 Task: Add an event with the title Webinar: Introduction to Influencer Marketing Strategies, date '2023/11/01', time 7:00 AM to 9:00 AMand add a description: During the meeting, you will have the chance to present an overview of your business, highlighting key aspects such as your product or service, target market, competitive advantage, and growth potential. This presentation should provide a clear understanding of your business model and value proposition, captivating the interest of the potential investor.Select event color  Flamingo . Add location for the event as: Tallinn, Estonia, logged in from the account softage.4@softage.netand send the event invitation to softage.1@softage.net and softage.2@softage.net. Set a reminder for the event Doesn't repeat
Action: Mouse moved to (67, 91)
Screenshot: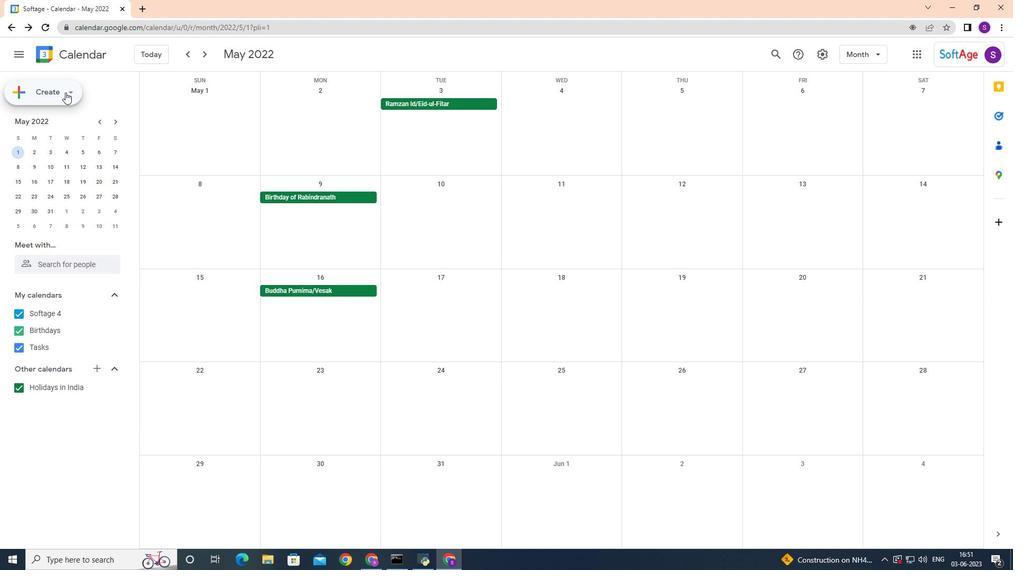 
Action: Mouse pressed left at (67, 91)
Screenshot: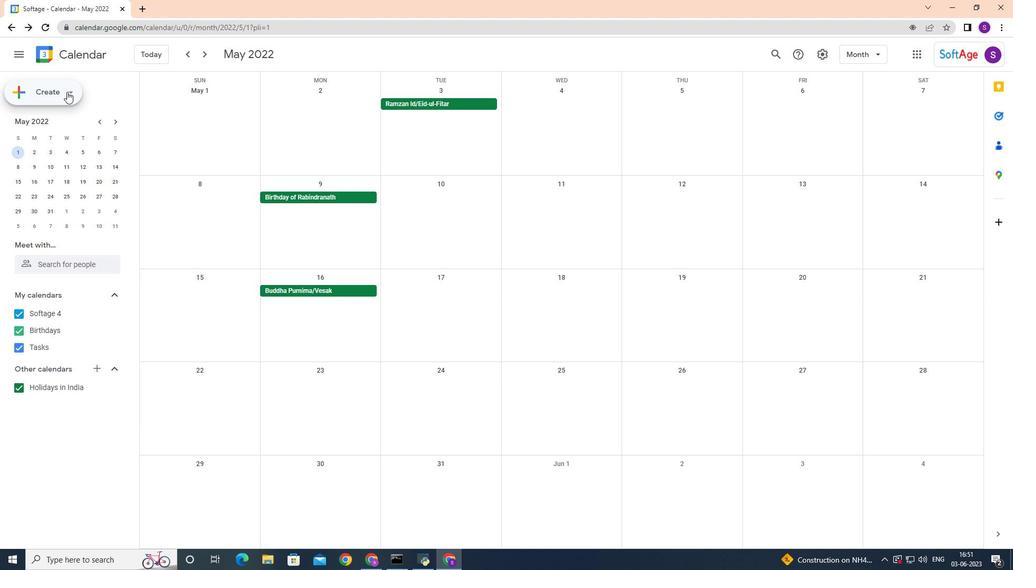 
Action: Mouse moved to (53, 119)
Screenshot: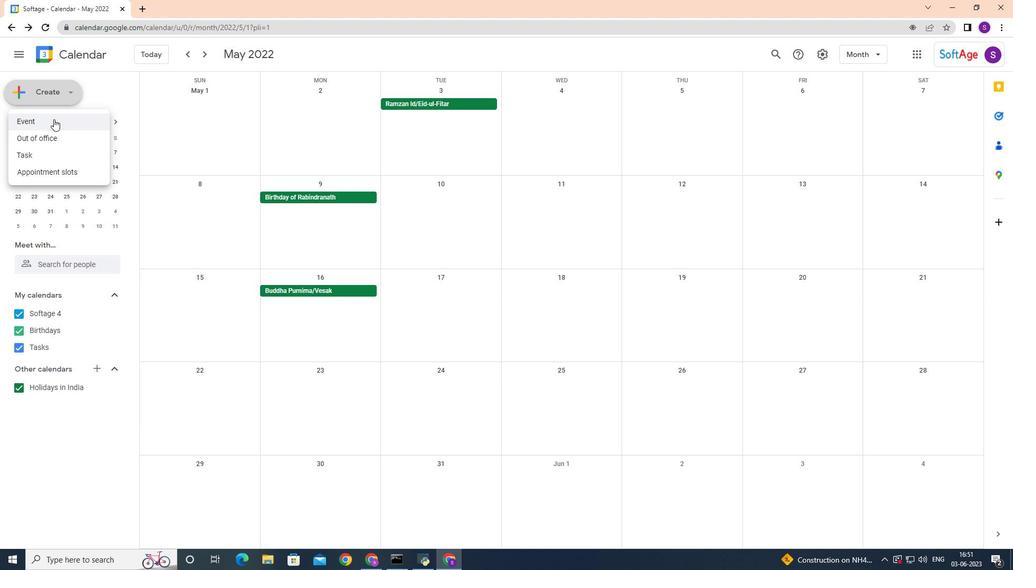 
Action: Mouse pressed left at (53, 119)
Screenshot: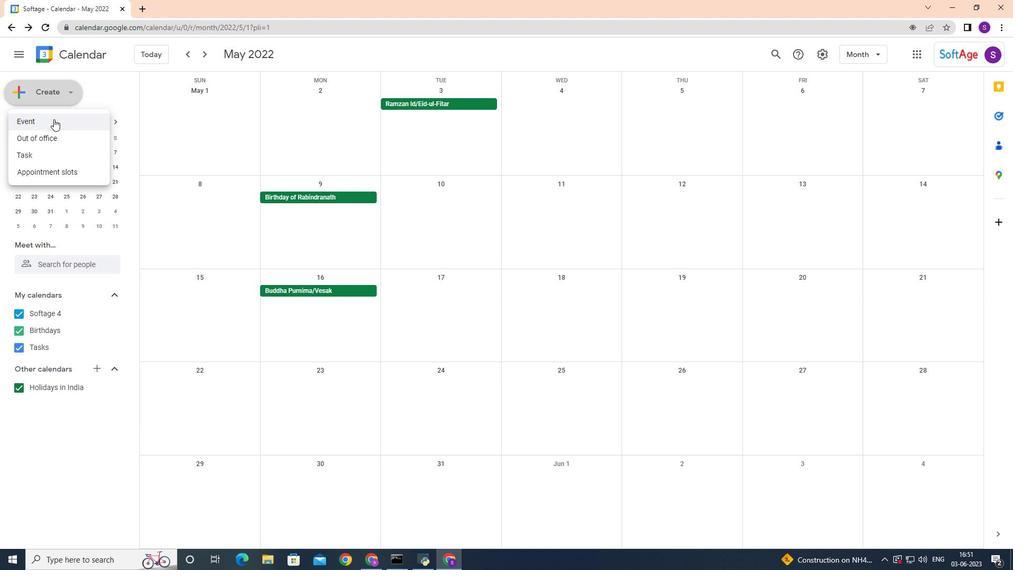 
Action: Mouse moved to (420, 354)
Screenshot: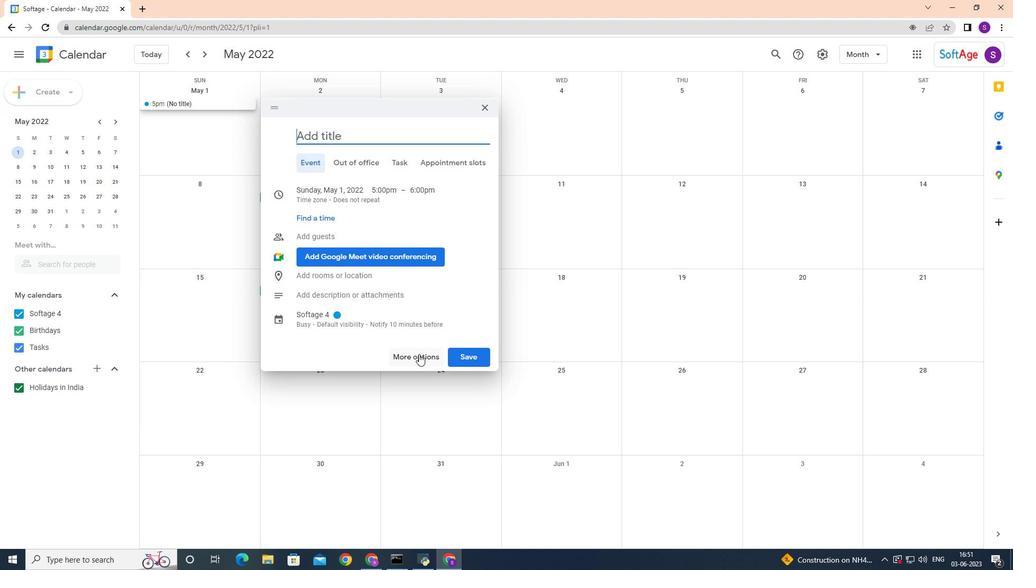 
Action: Mouse pressed left at (420, 354)
Screenshot: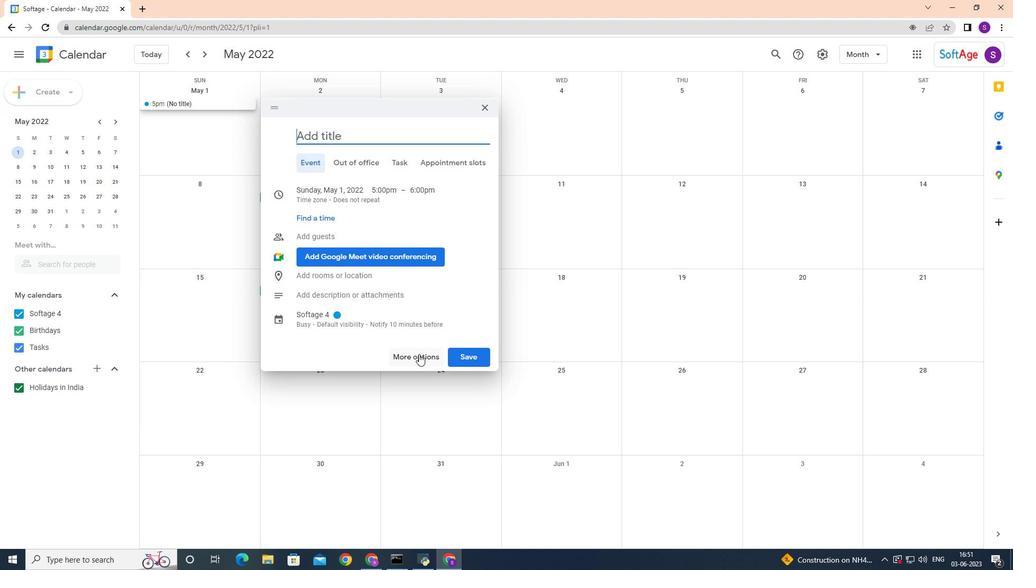 
Action: Mouse moved to (397, 313)
Screenshot: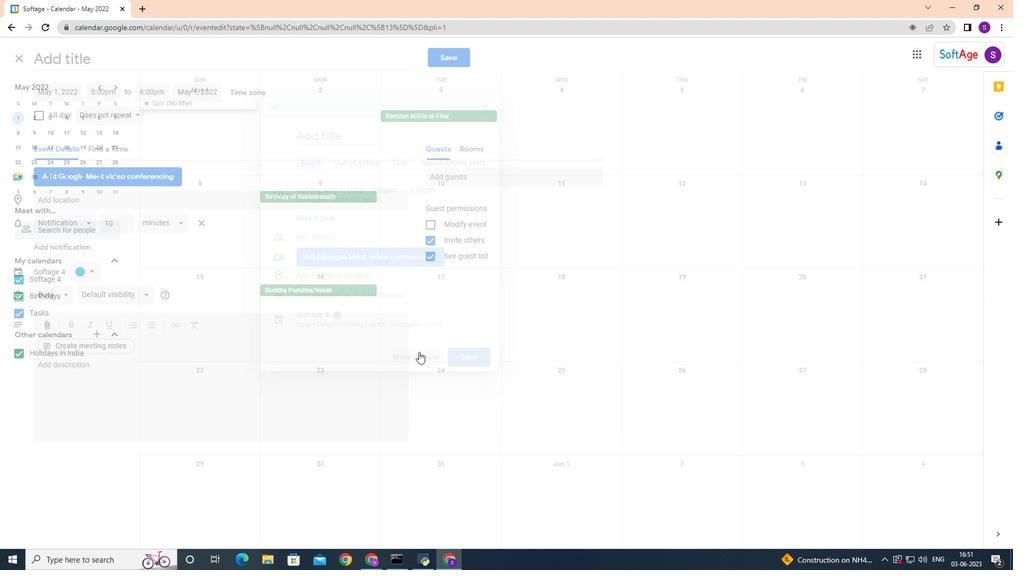 
Action: Key pressed <Key.shift>Wen<Key.backspace>binar<Key.shift><Key.shift><Key.shift>:<Key.space>in<Key.backspace><Key.backspace><Key.shift>Introduction<Key.space>to<Key.space><Key.shift>Influencer<Key.space><Key.shift>M<Key.backspace><Key.backspace><Key.backspace><Key.backspace><Key.backspace>cer<Key.space><Key.shift>Marketing<Key.shift>S<Key.backspace><Key.space><Key.shift>Strategies
Screenshot: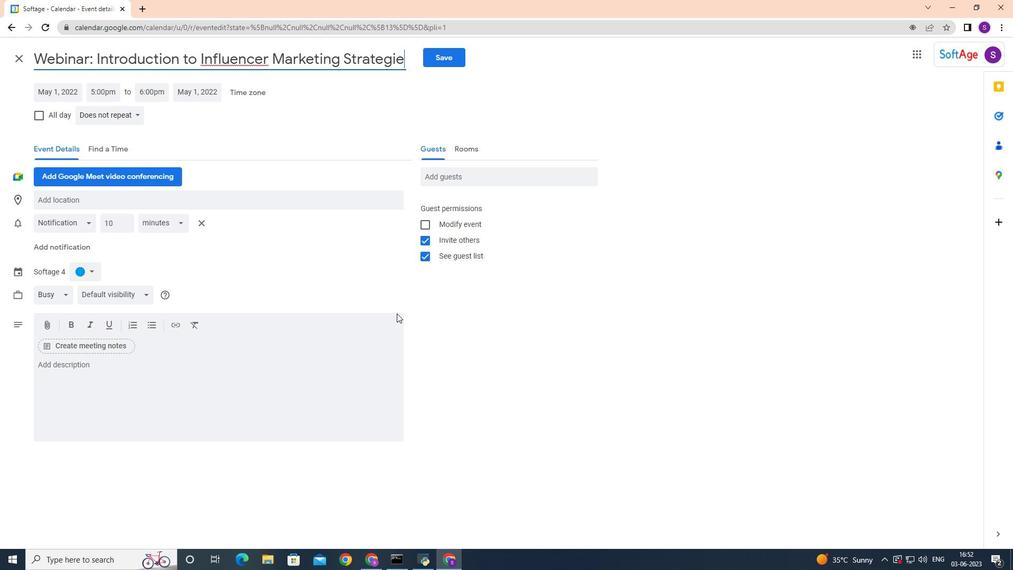 
Action: Mouse moved to (60, 91)
Screenshot: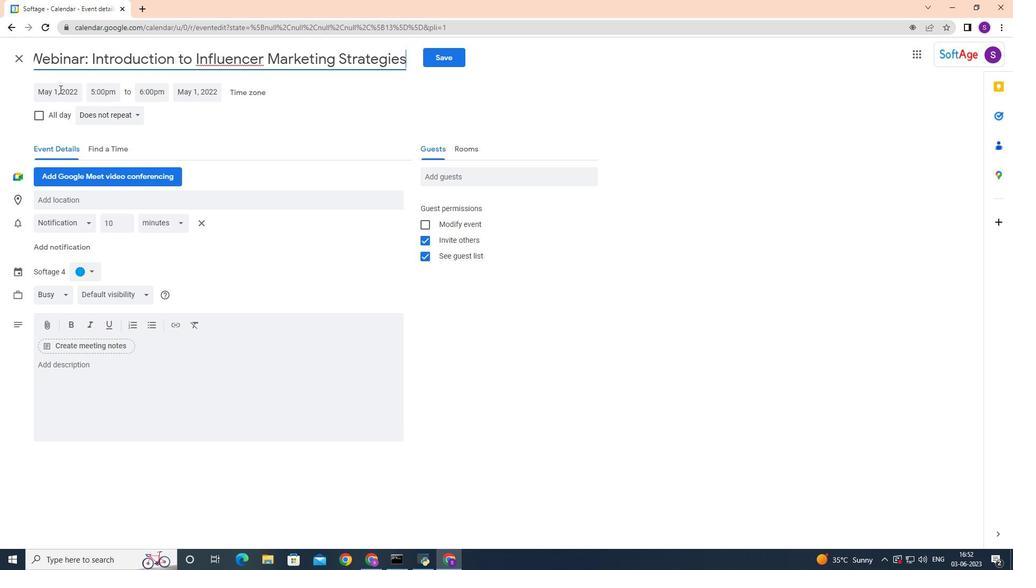 
Action: Mouse pressed left at (60, 91)
Screenshot: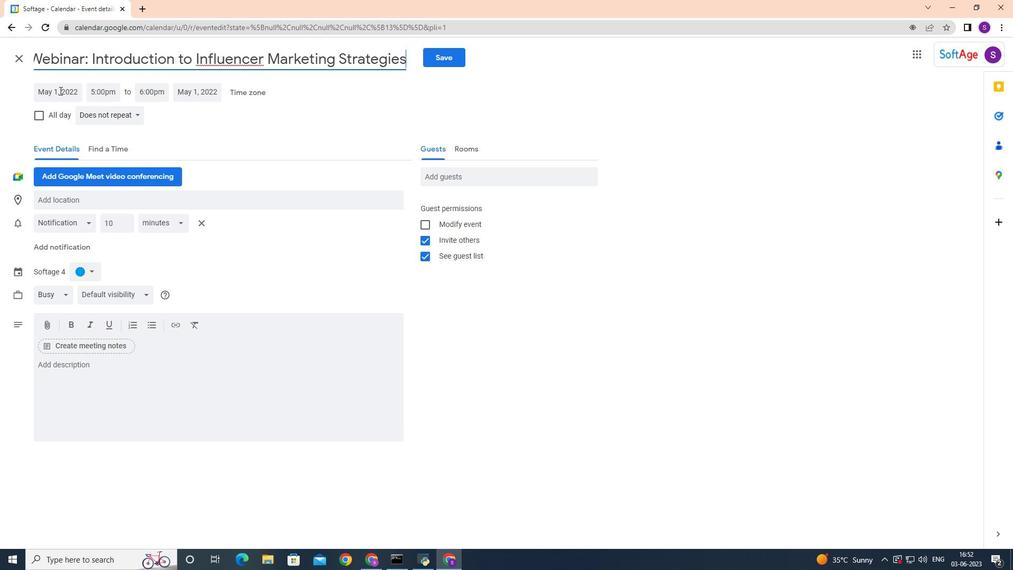 
Action: Mouse moved to (170, 114)
Screenshot: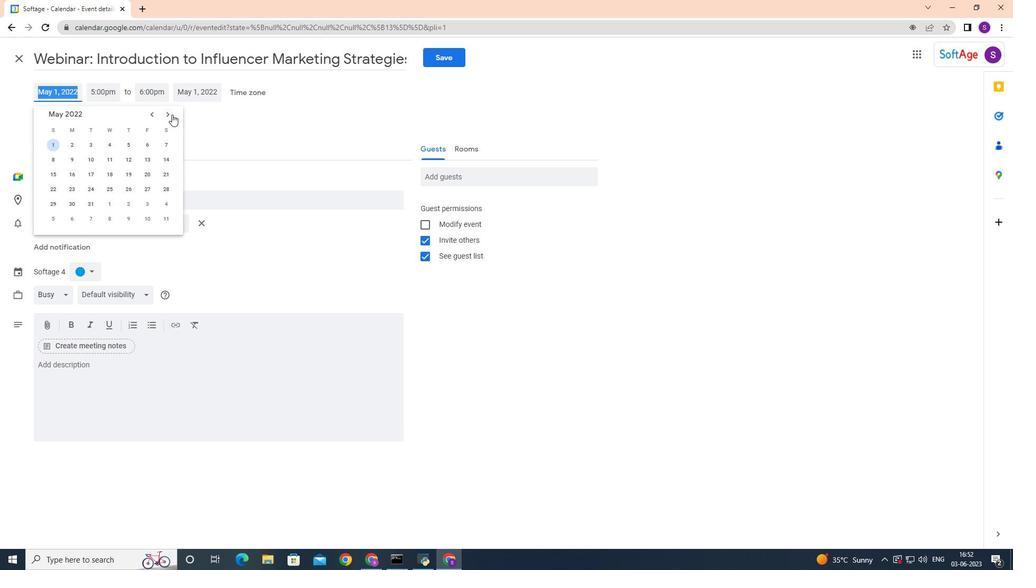 
Action: Mouse pressed left at (170, 114)
Screenshot: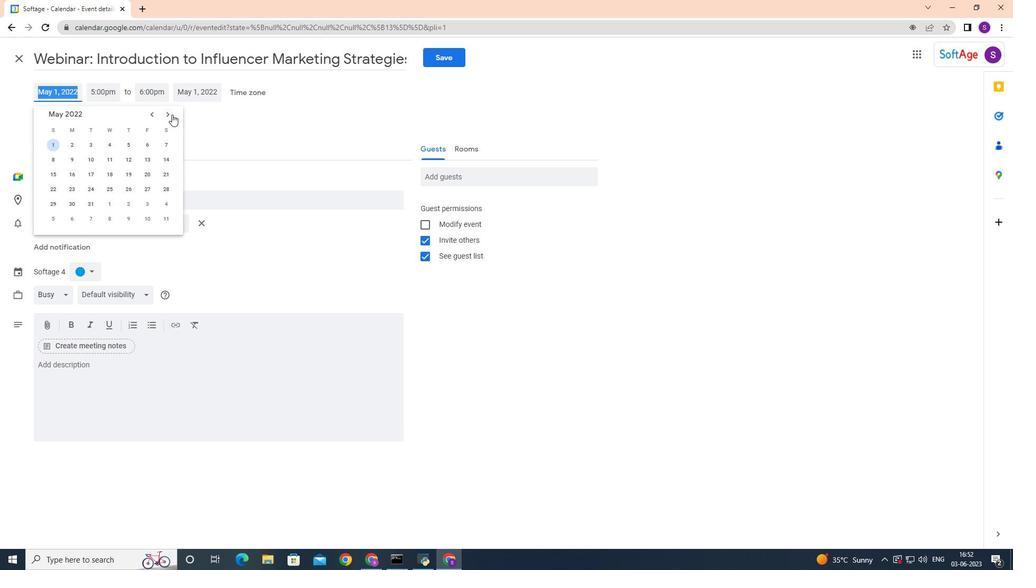 
Action: Mouse pressed left at (170, 114)
Screenshot: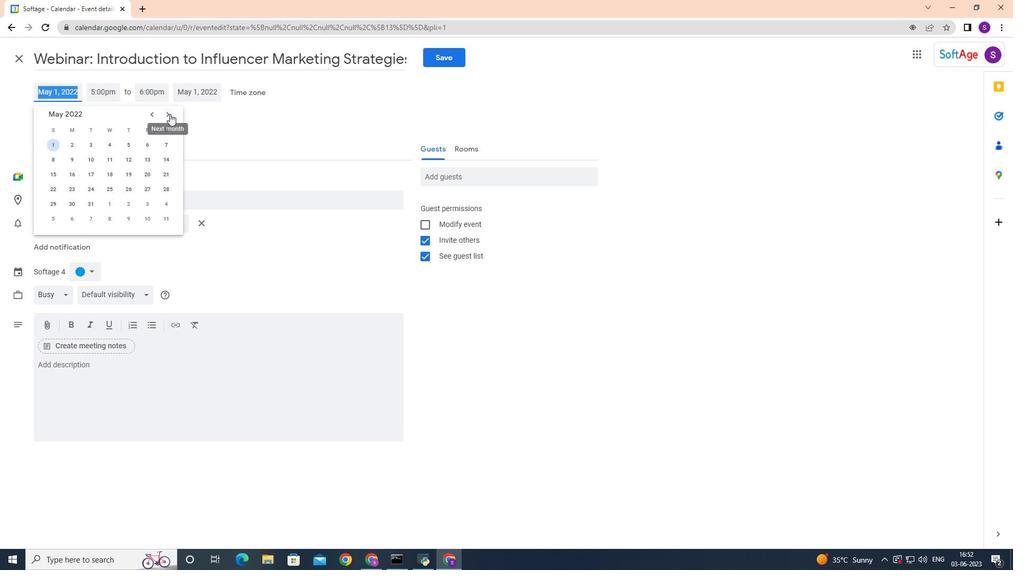
Action: Mouse pressed left at (170, 114)
Screenshot: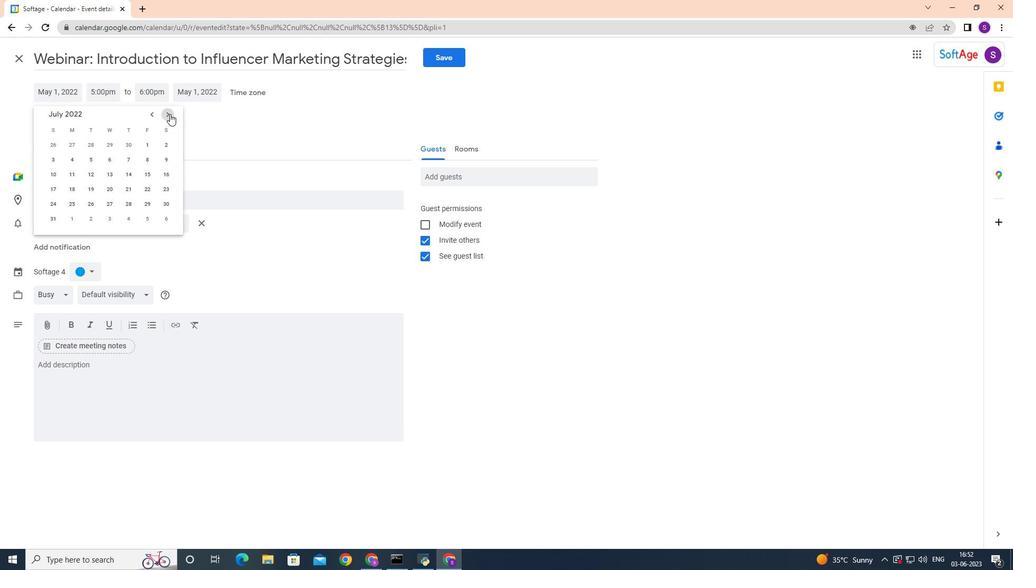 
Action: Mouse pressed left at (170, 114)
Screenshot: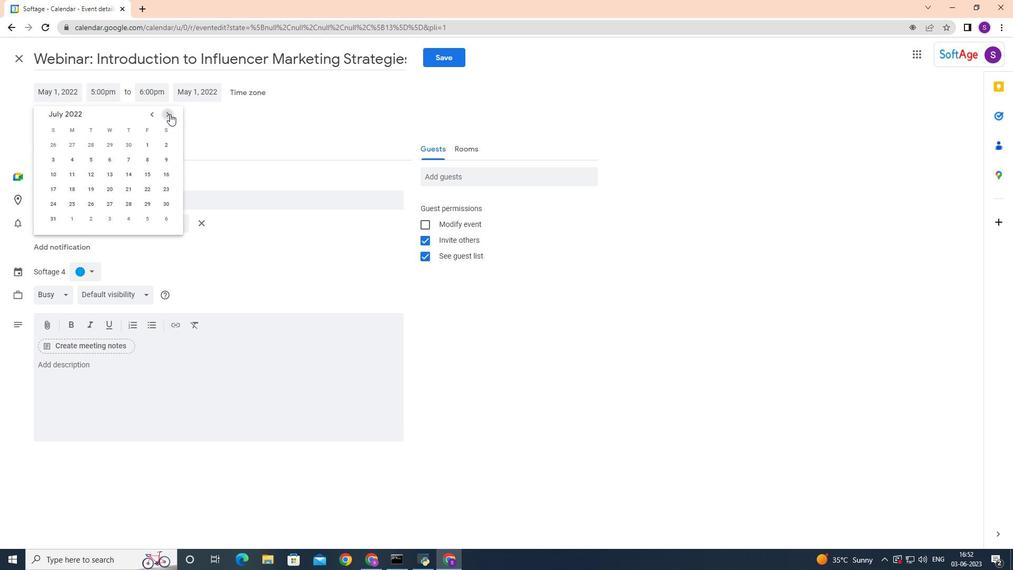 
Action: Mouse pressed left at (170, 114)
Screenshot: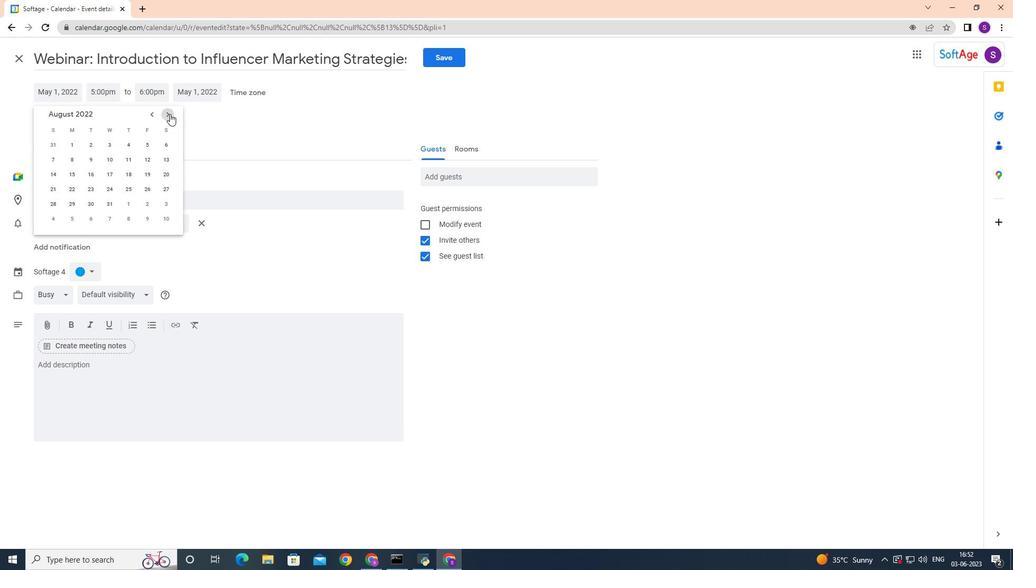 
Action: Mouse pressed left at (170, 114)
Screenshot: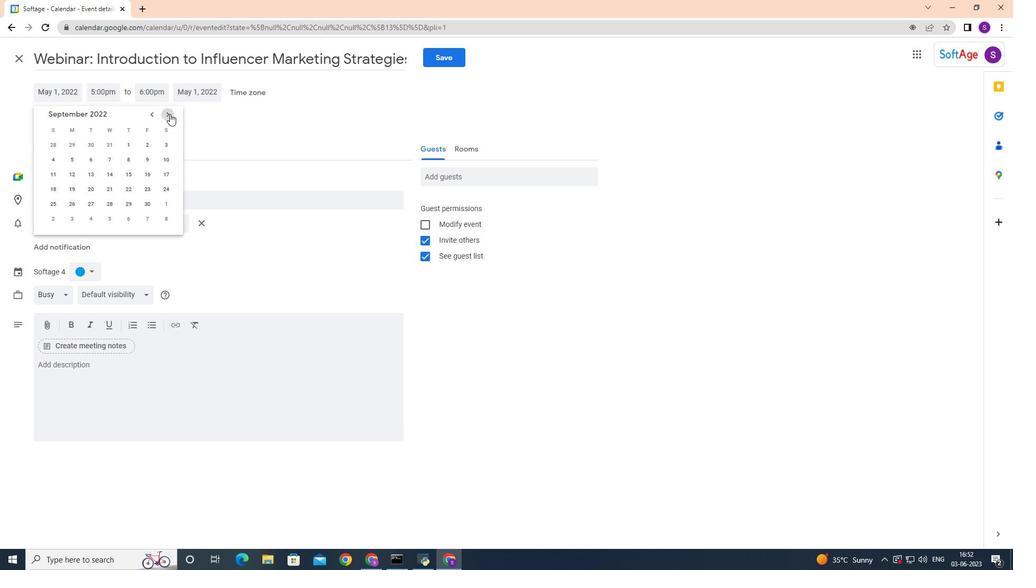 
Action: Mouse pressed left at (170, 114)
Screenshot: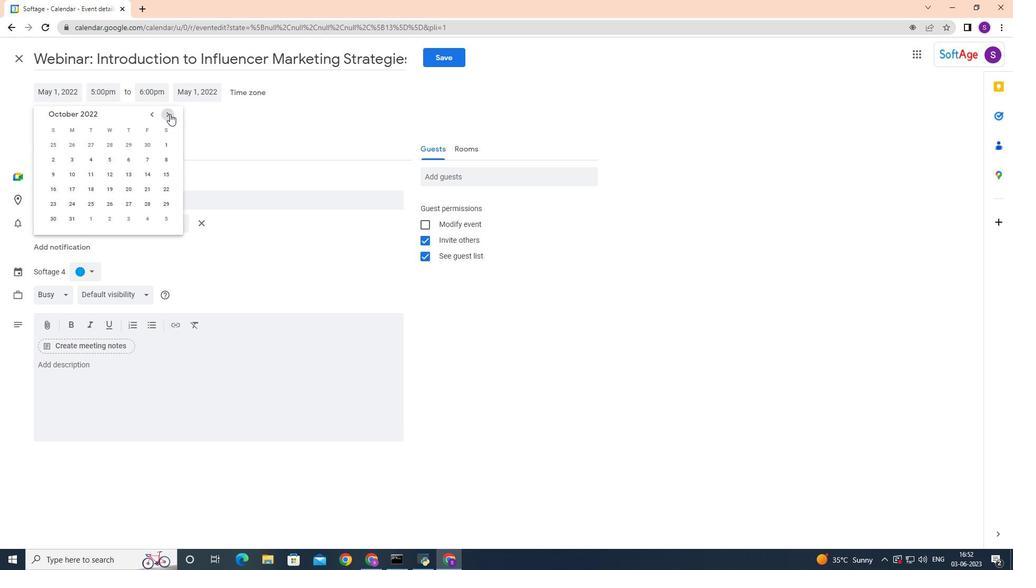 
Action: Mouse pressed left at (170, 114)
Screenshot: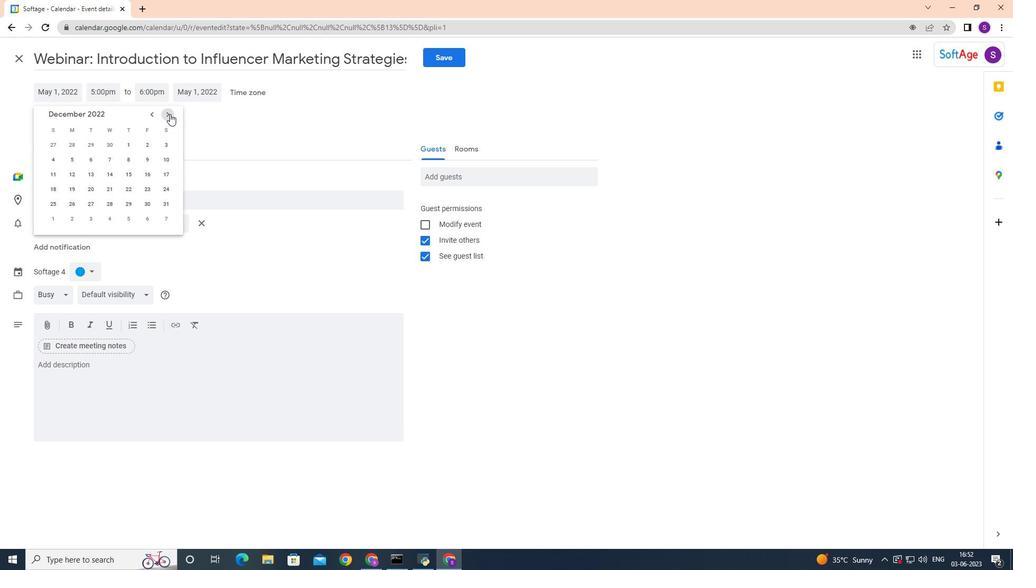 
Action: Mouse pressed left at (170, 114)
Screenshot: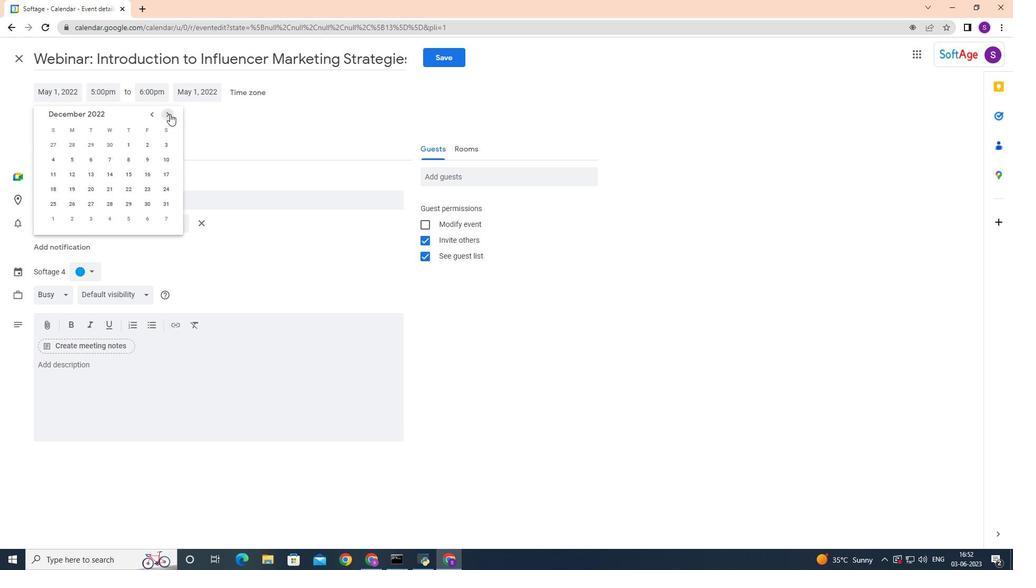 
Action: Mouse pressed left at (170, 114)
Screenshot: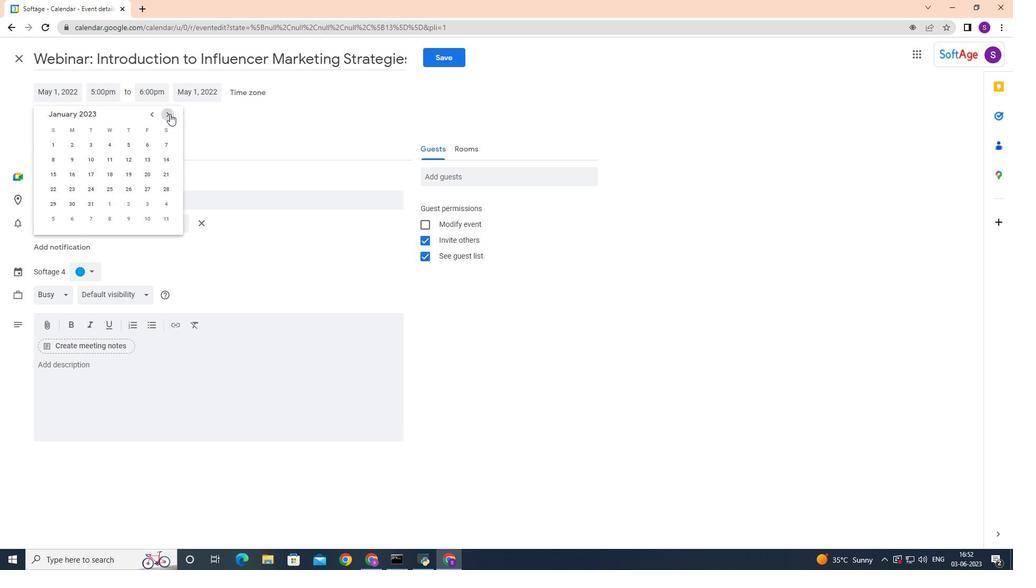 
Action: Mouse pressed left at (170, 114)
Screenshot: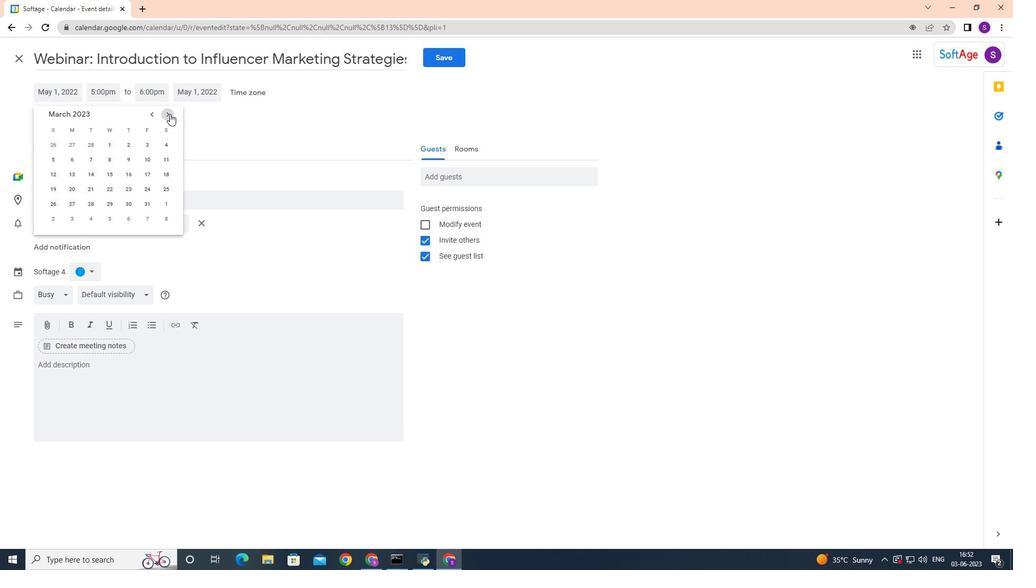 
Action: Mouse pressed left at (170, 114)
Screenshot: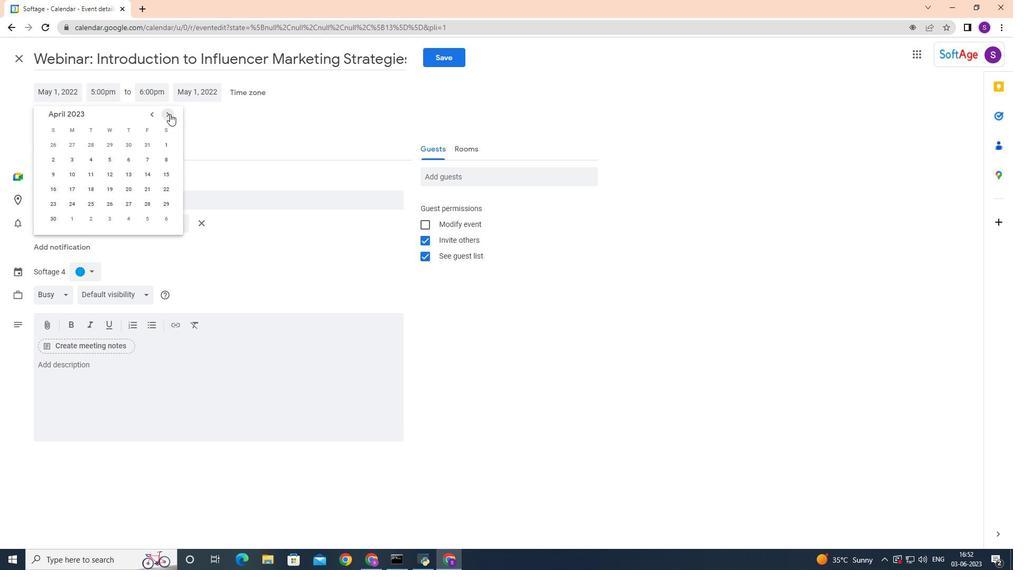 
Action: Mouse pressed left at (170, 114)
Screenshot: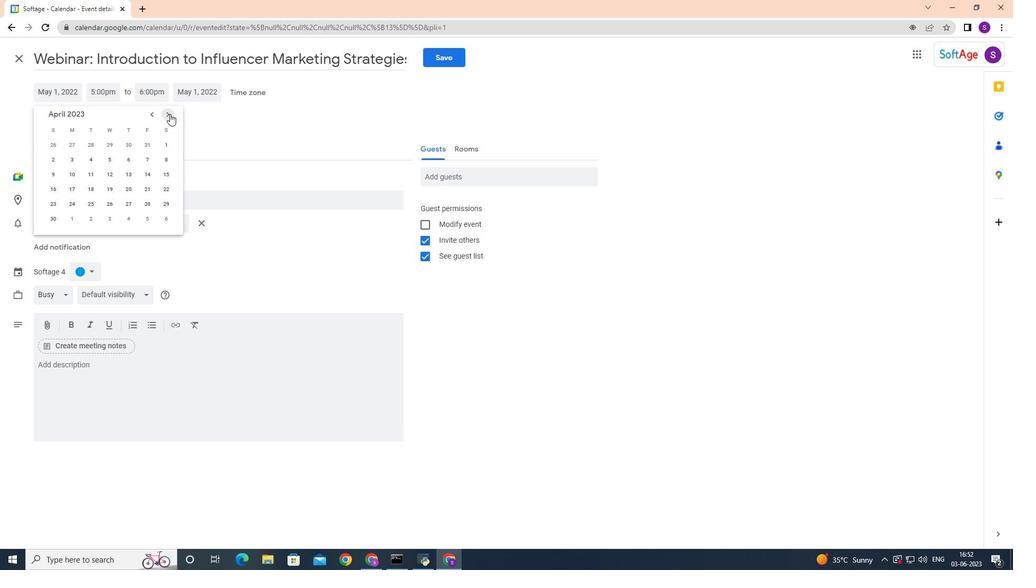 
Action: Mouse pressed left at (170, 114)
Screenshot: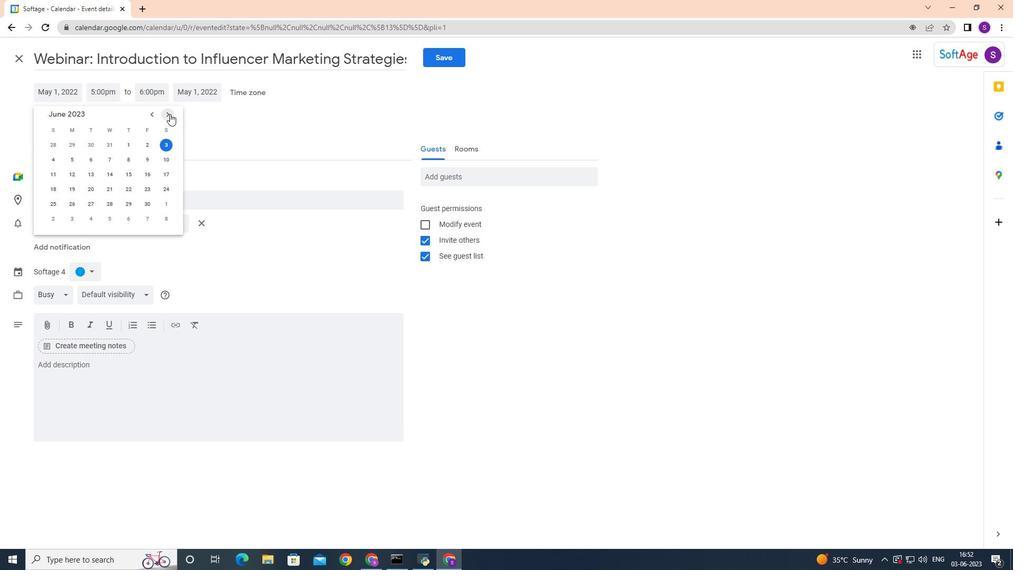 
Action: Mouse pressed left at (170, 114)
Screenshot: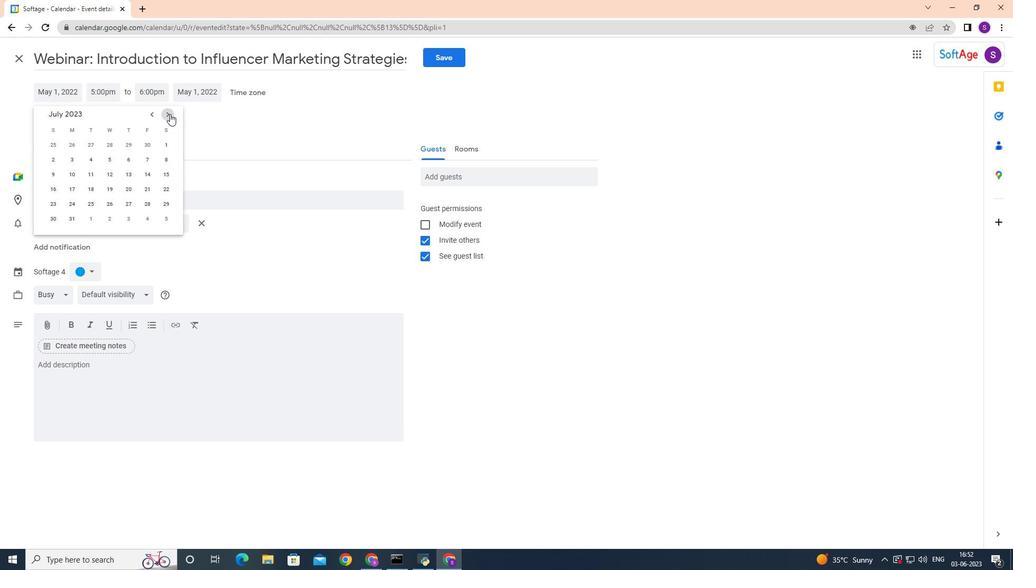 
Action: Mouse pressed left at (170, 114)
Screenshot: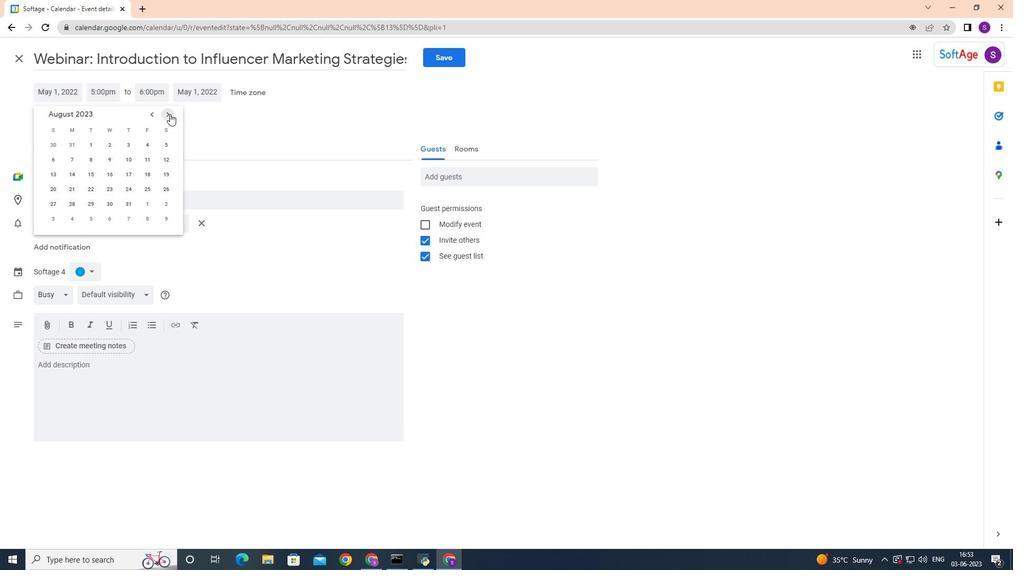 
Action: Mouse pressed left at (170, 114)
Screenshot: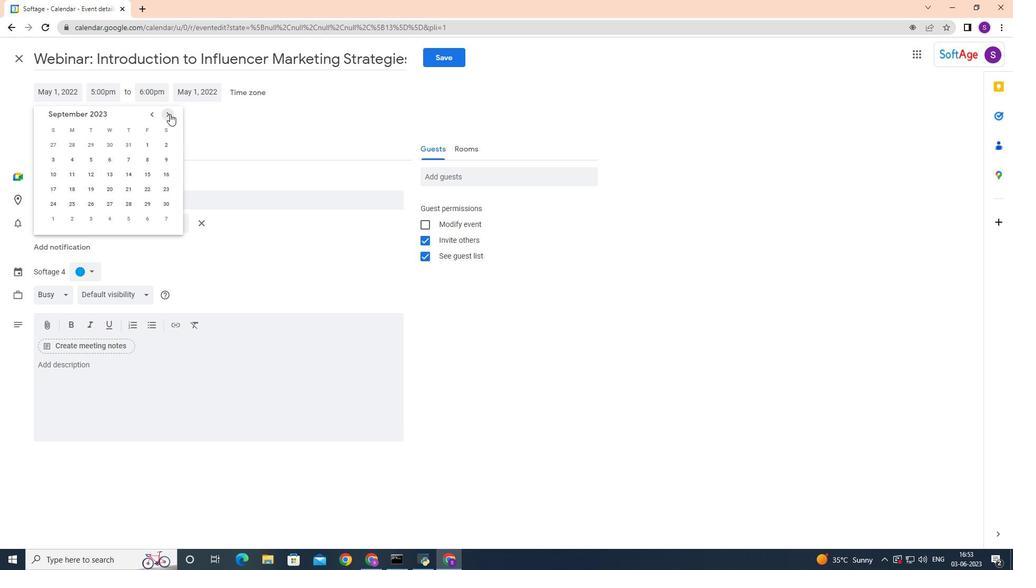 
Action: Mouse pressed left at (170, 114)
Screenshot: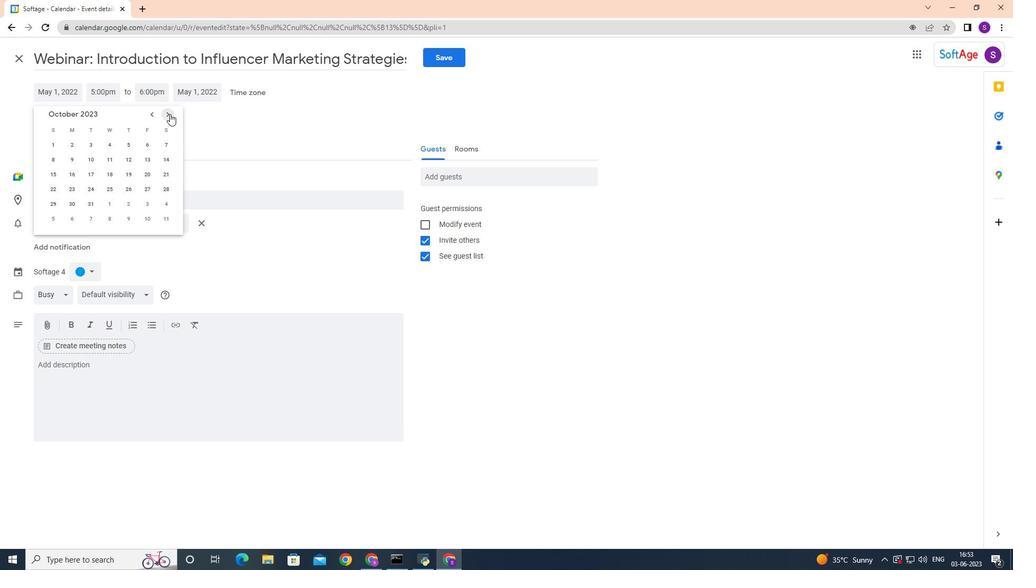 
Action: Mouse pressed left at (170, 114)
Screenshot: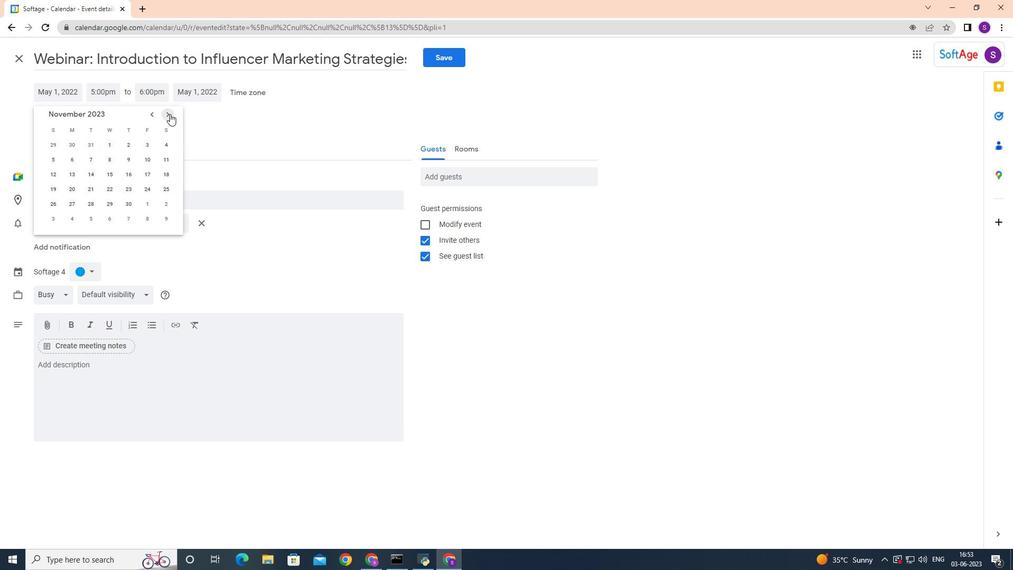 
Action: Mouse moved to (149, 113)
Screenshot: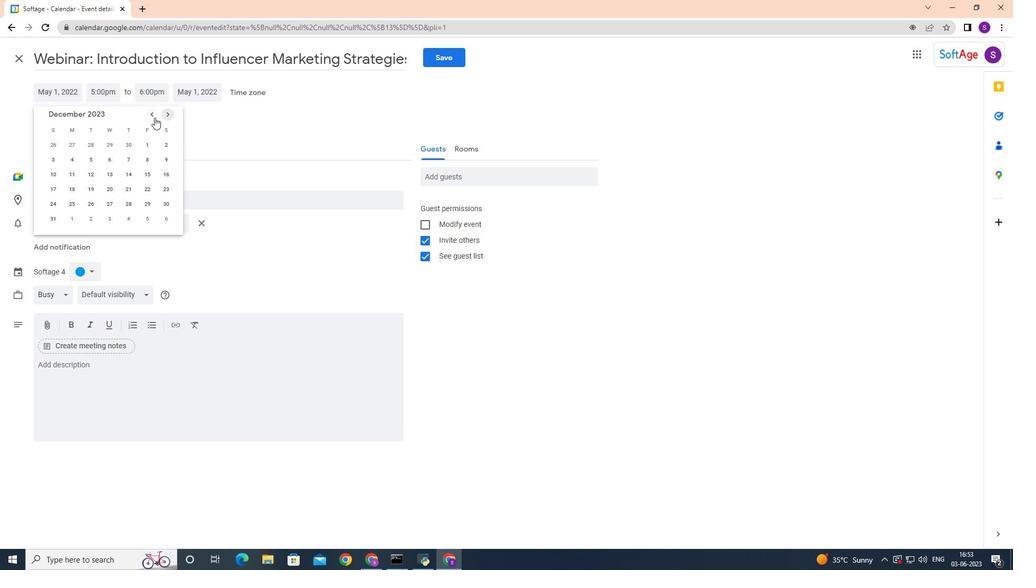 
Action: Mouse pressed left at (149, 113)
Screenshot: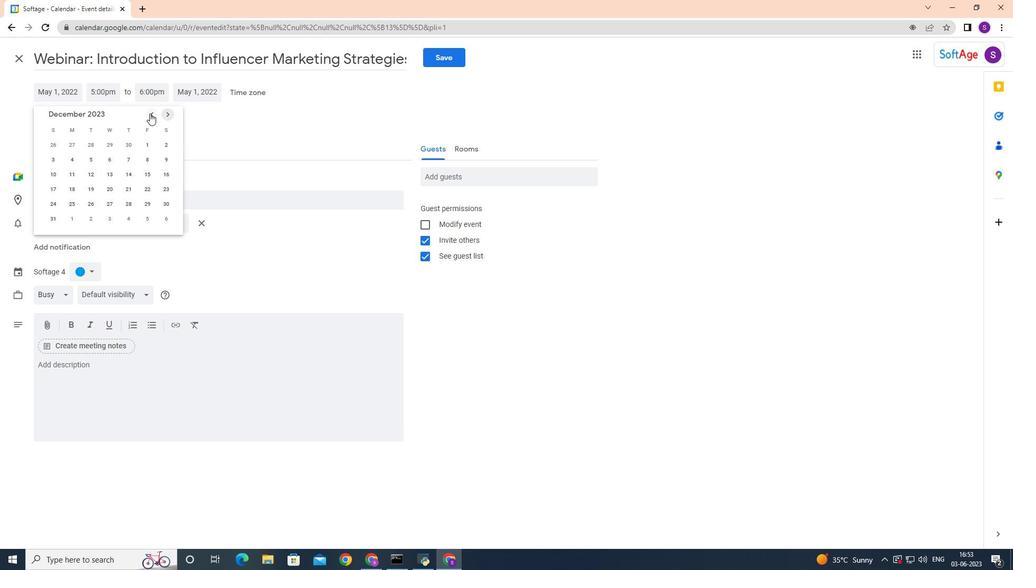 
Action: Mouse moved to (110, 144)
Screenshot: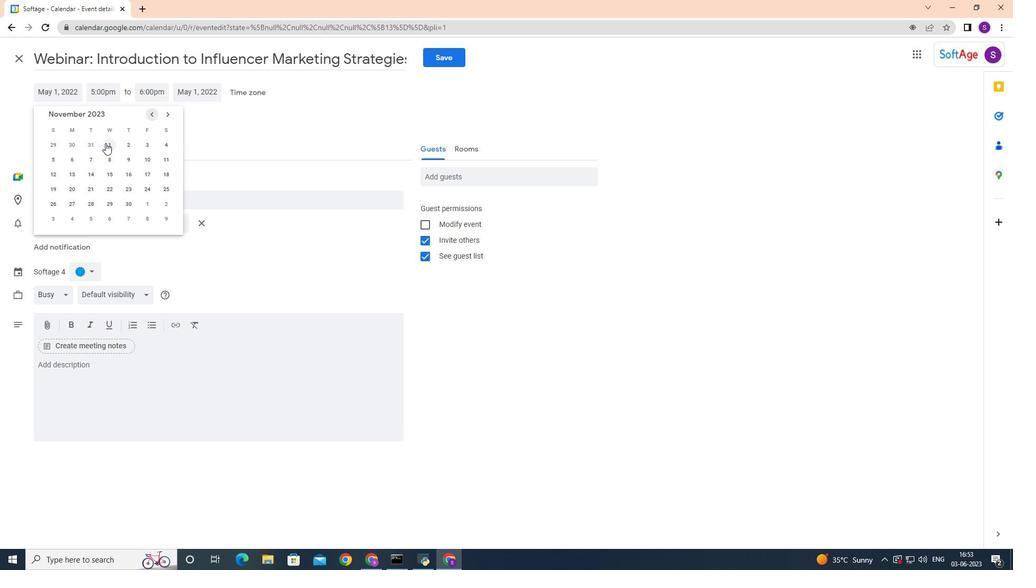 
Action: Mouse pressed left at (110, 144)
Screenshot: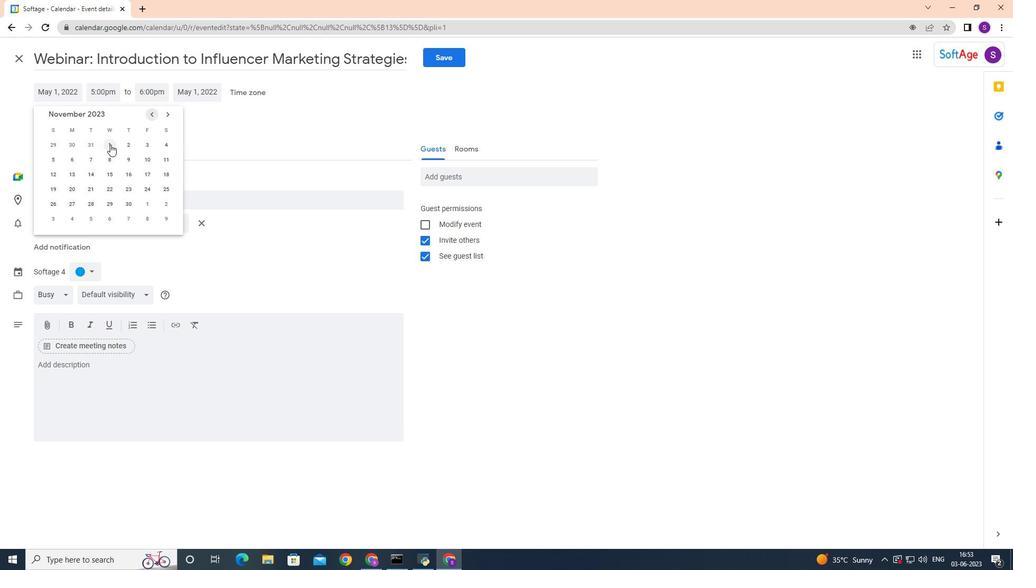 
Action: Mouse moved to (105, 91)
Screenshot: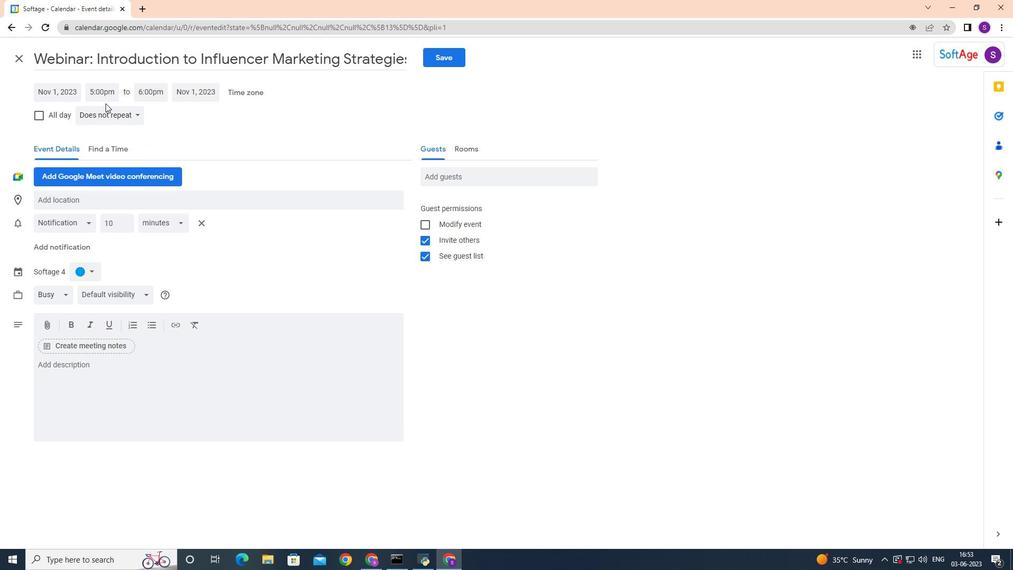 
Action: Mouse pressed left at (105, 91)
Screenshot: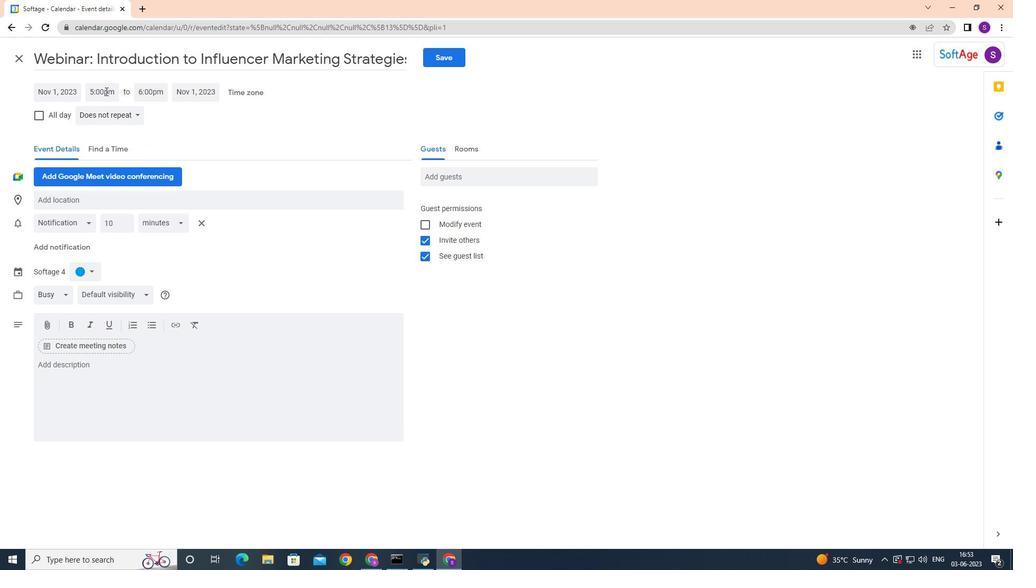 
Action: Mouse moved to (129, 158)
Screenshot: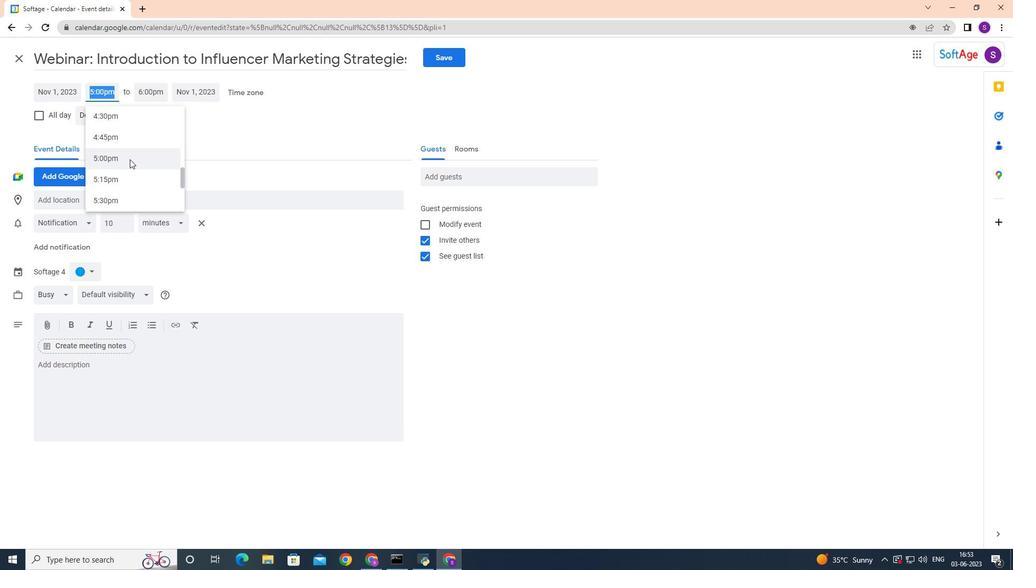 
Action: Mouse scrolled (129, 158) with delta (0, 0)
Screenshot: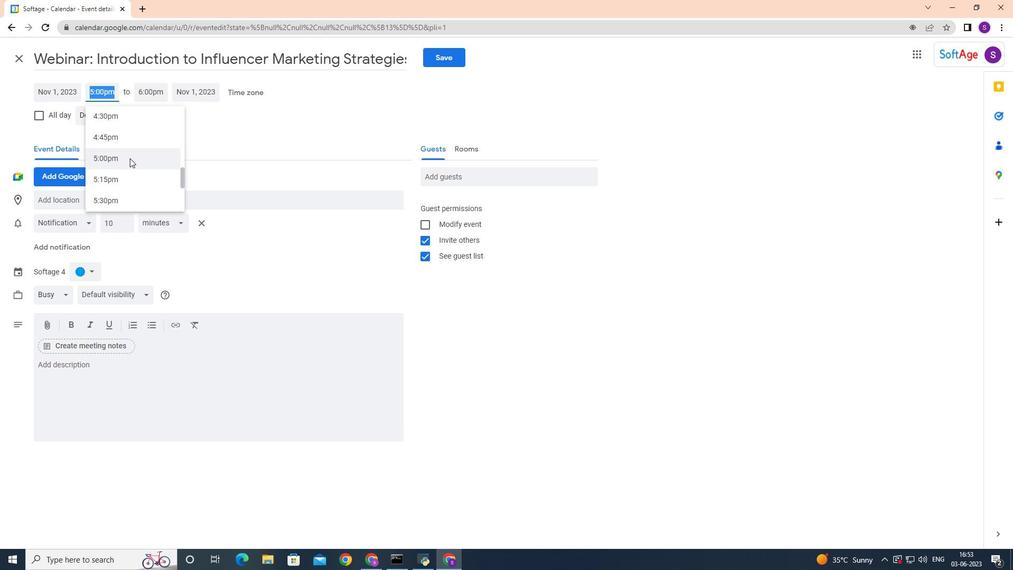 
Action: Mouse scrolled (129, 158) with delta (0, 0)
Screenshot: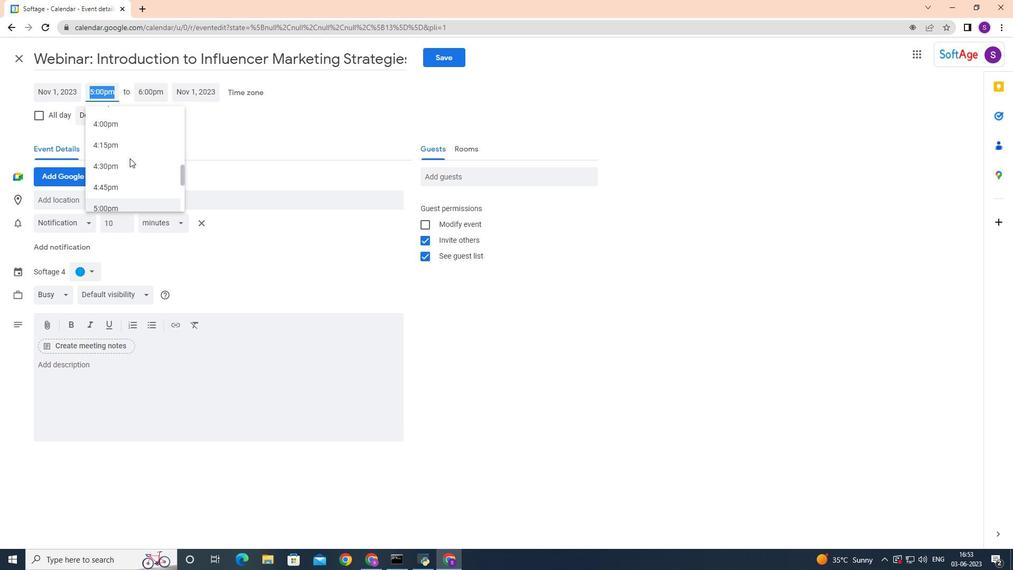 
Action: Mouse scrolled (129, 158) with delta (0, 0)
Screenshot: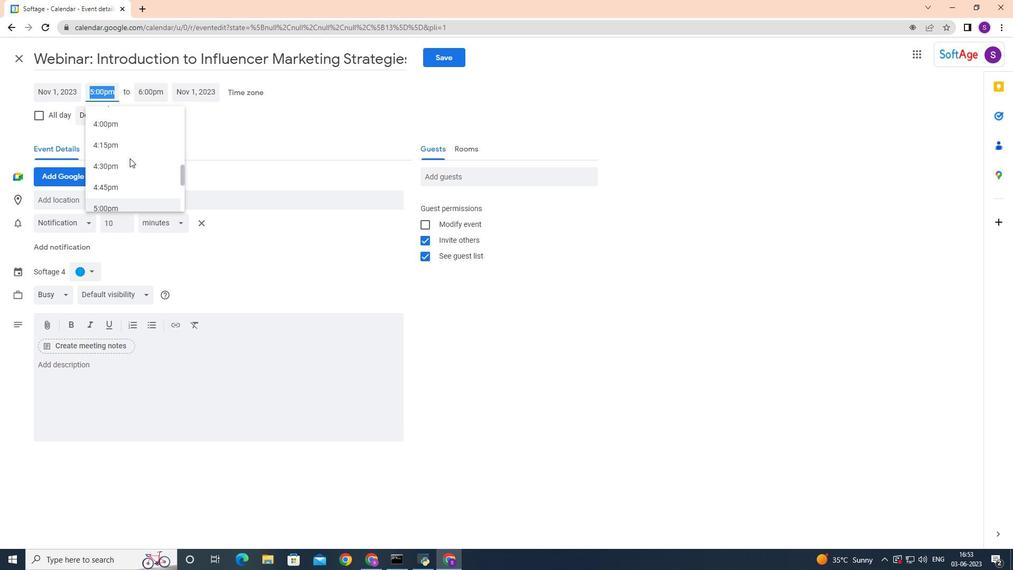 
Action: Mouse scrolled (129, 158) with delta (0, 0)
Screenshot: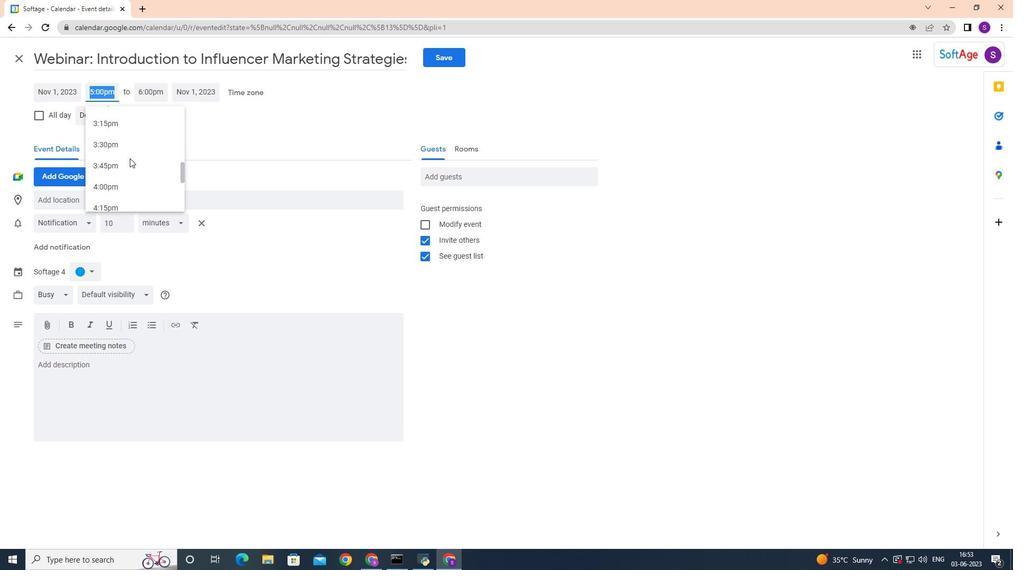
Action: Mouse scrolled (129, 158) with delta (0, 0)
Screenshot: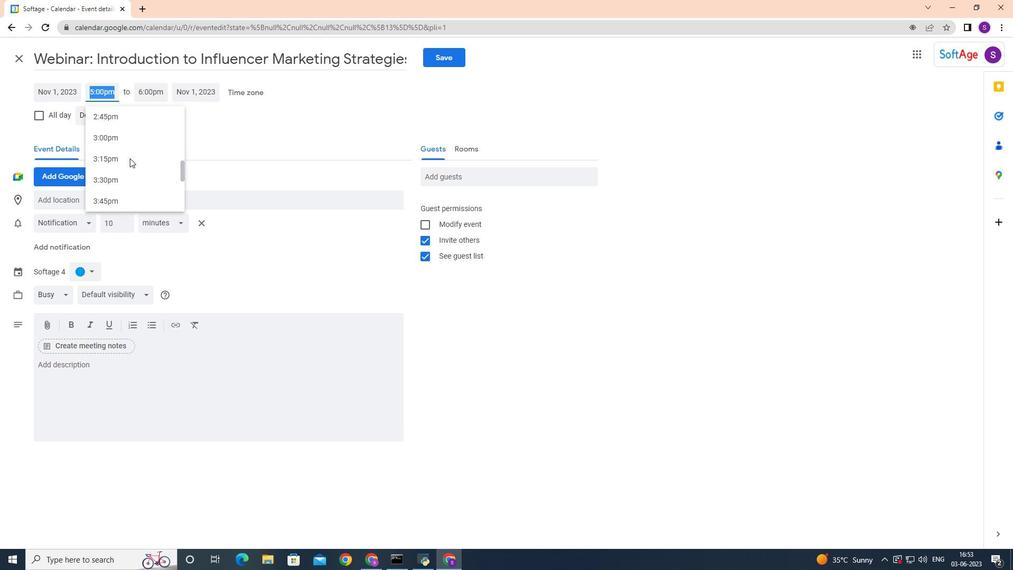 
Action: Mouse scrolled (129, 158) with delta (0, 0)
Screenshot: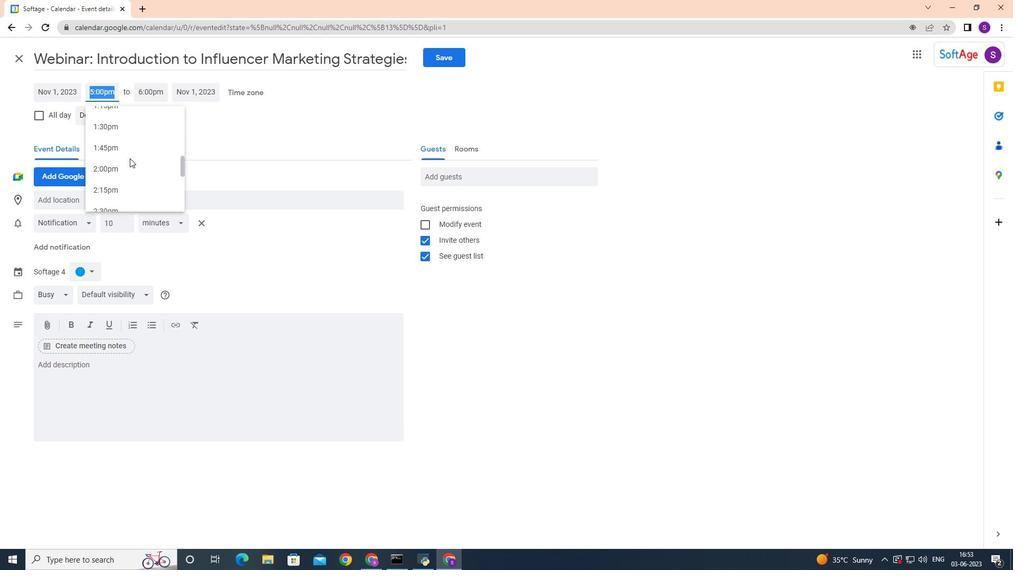 
Action: Mouse scrolled (129, 158) with delta (0, 0)
Screenshot: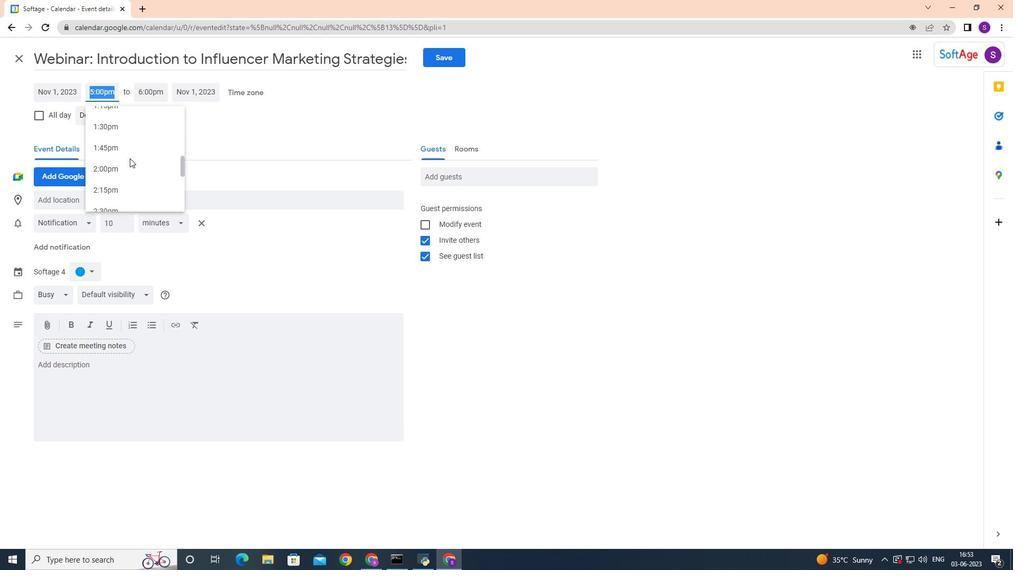 
Action: Mouse scrolled (129, 158) with delta (0, 0)
Screenshot: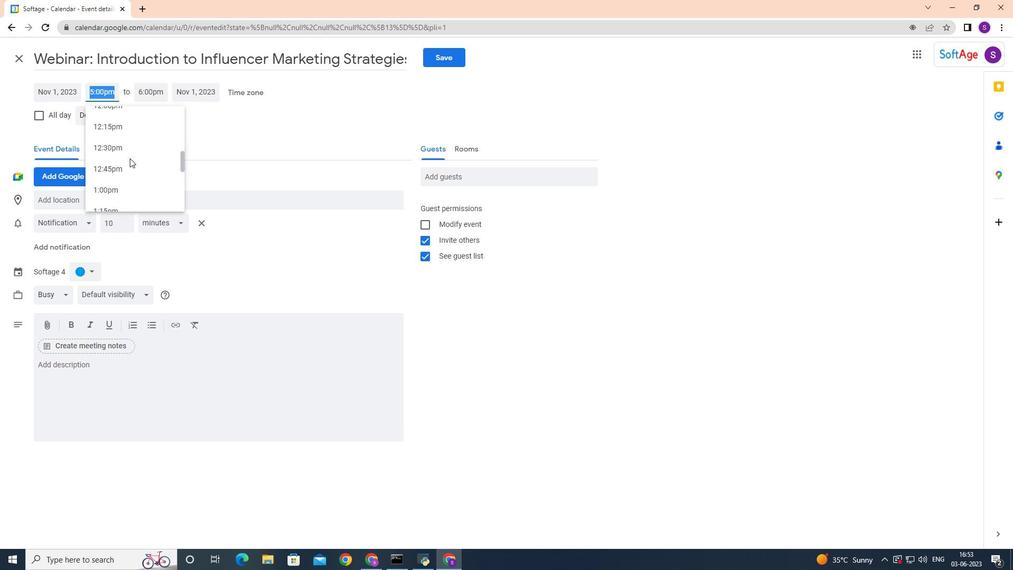 
Action: Mouse scrolled (129, 158) with delta (0, 0)
Screenshot: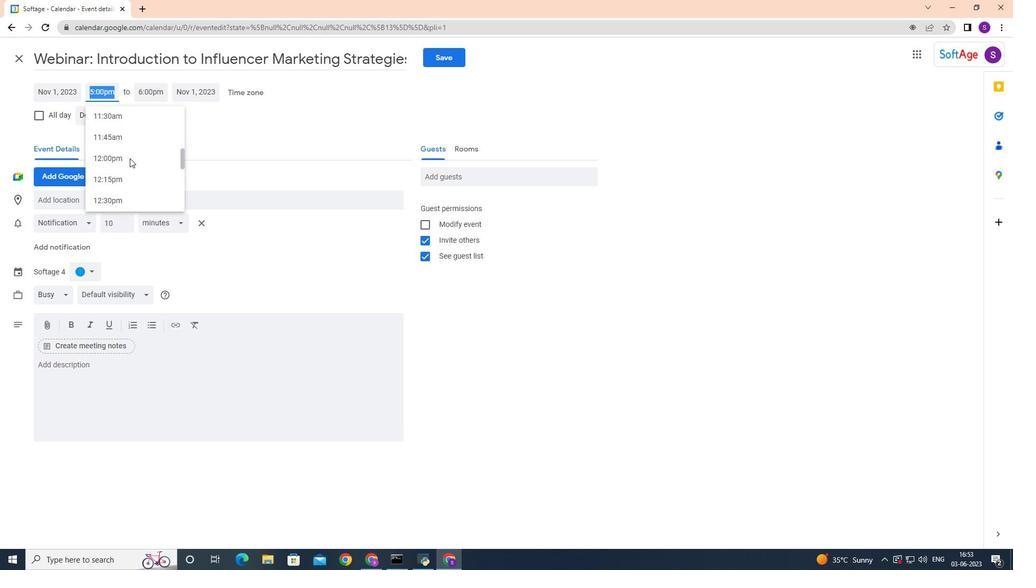 
Action: Mouse scrolled (129, 158) with delta (0, 0)
Screenshot: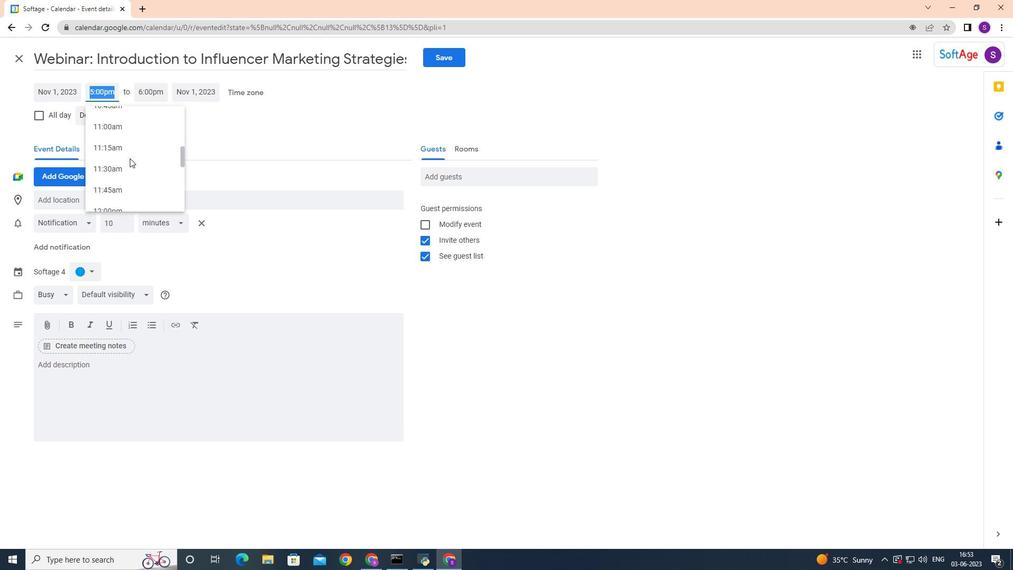 
Action: Mouse scrolled (129, 158) with delta (0, 0)
Screenshot: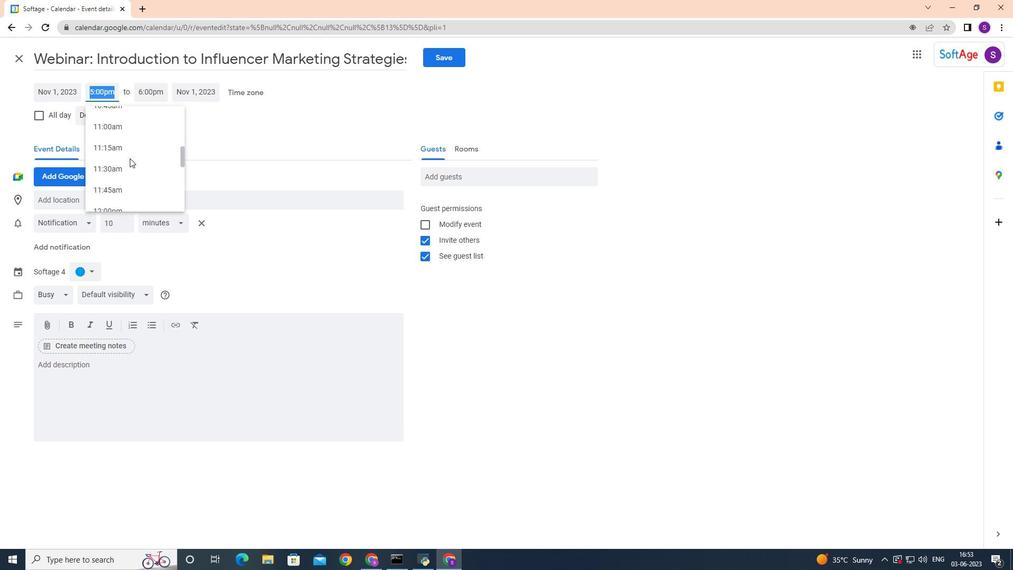 
Action: Mouse scrolled (129, 158) with delta (0, 0)
Screenshot: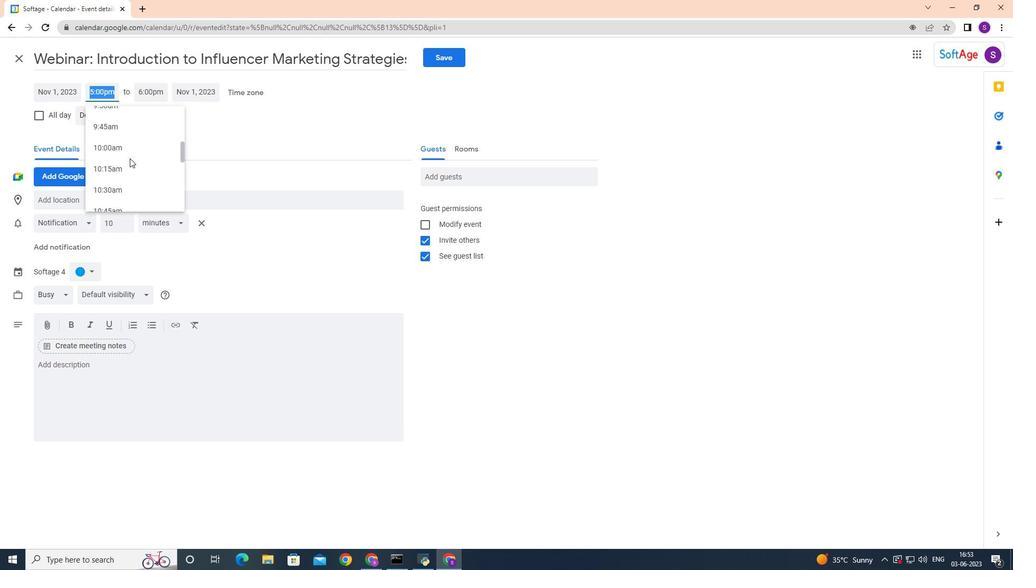 
Action: Mouse scrolled (129, 158) with delta (0, 0)
Screenshot: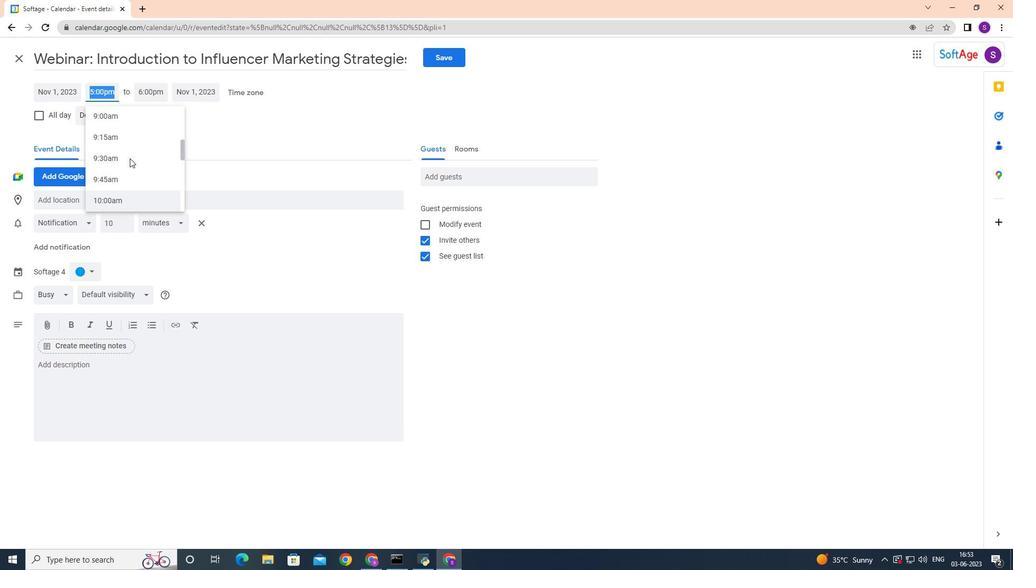 
Action: Mouse scrolled (129, 158) with delta (0, 0)
Screenshot: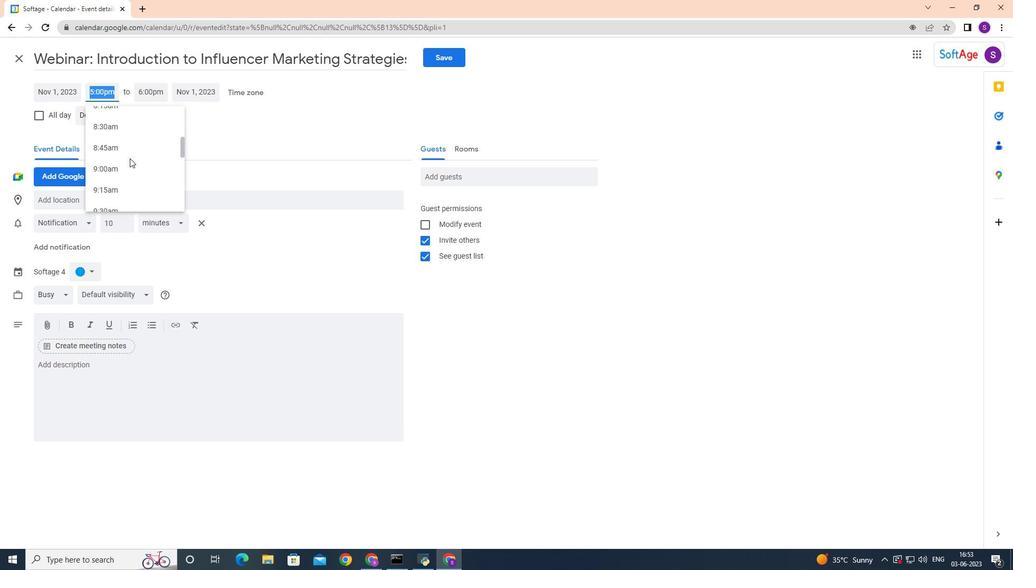 
Action: Mouse scrolled (129, 158) with delta (0, 0)
Screenshot: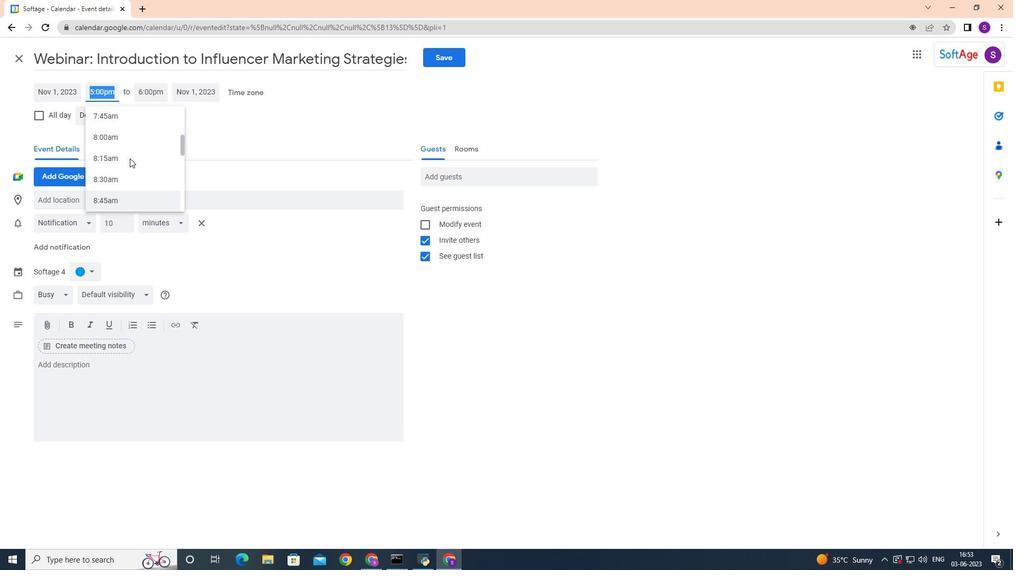 
Action: Mouse scrolled (129, 158) with delta (0, 0)
Screenshot: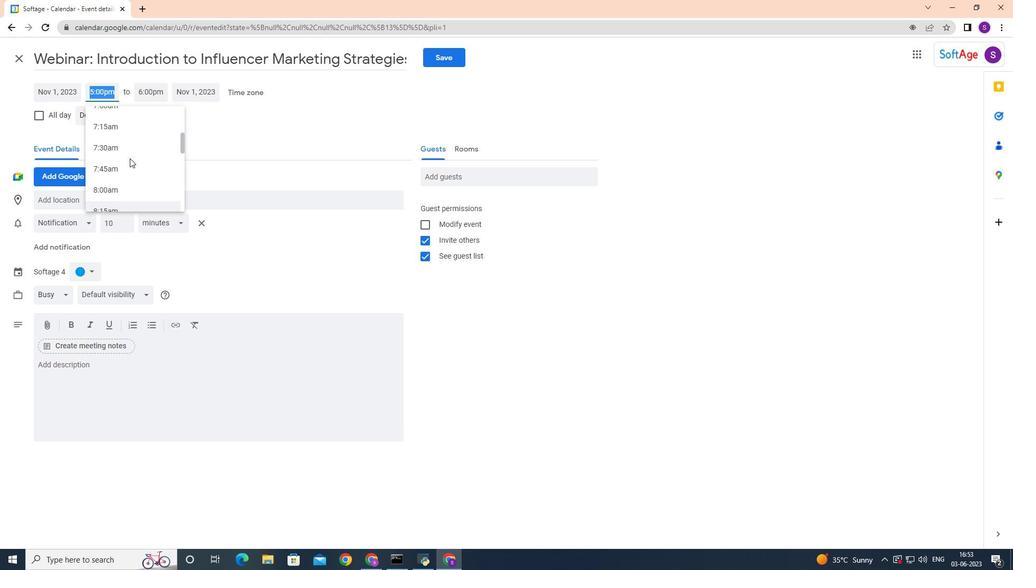 
Action: Mouse moved to (129, 160)
Screenshot: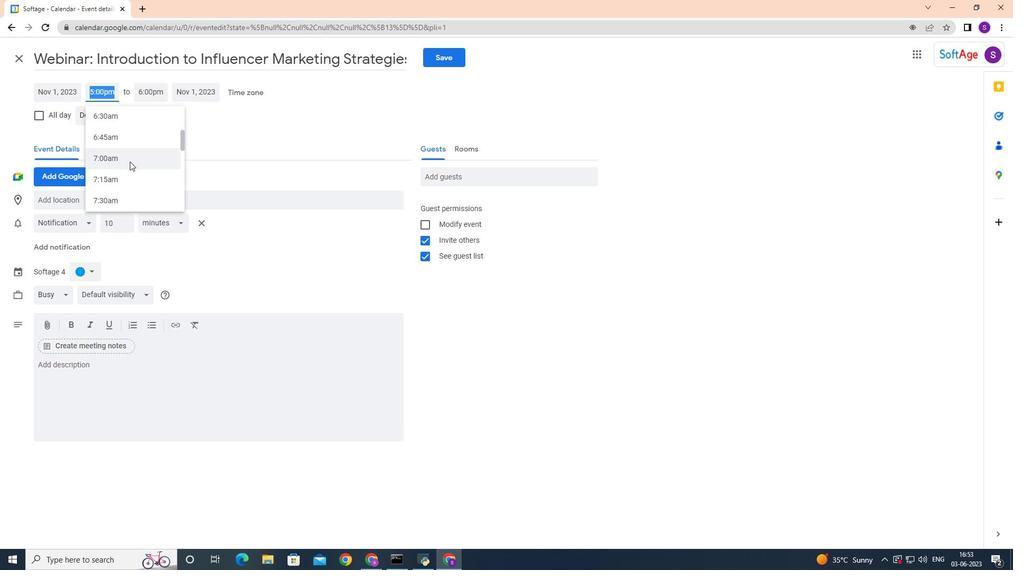 
Action: Mouse pressed left at (129, 160)
Screenshot: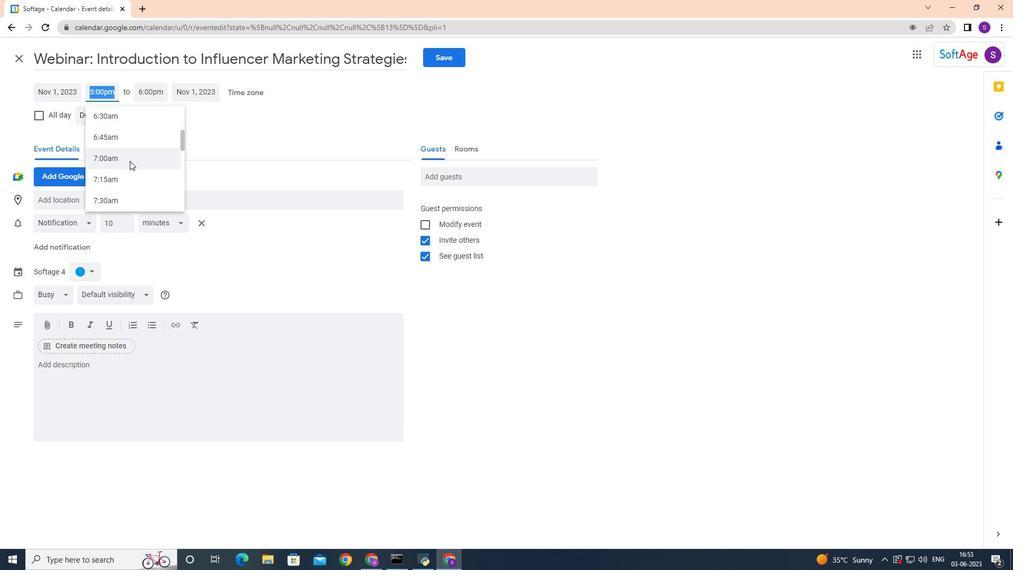 
Action: Mouse moved to (153, 93)
Screenshot: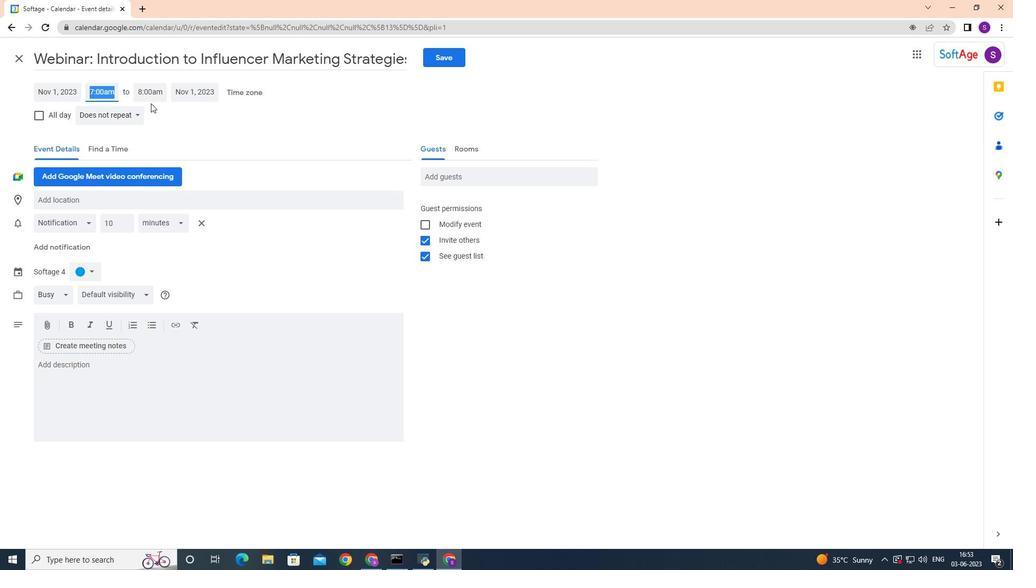 
Action: Mouse pressed left at (153, 93)
Screenshot: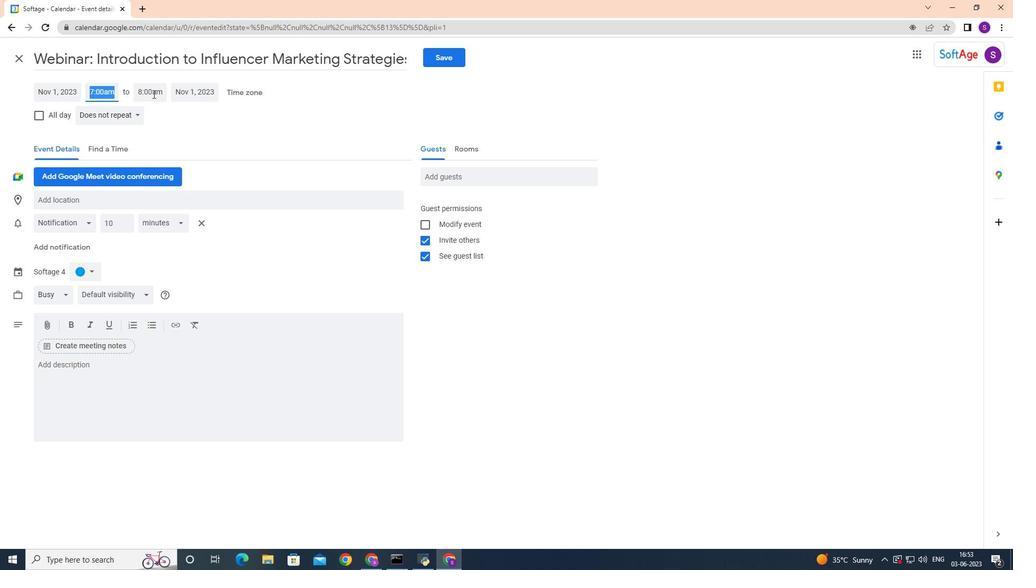 
Action: Mouse moved to (160, 200)
Screenshot: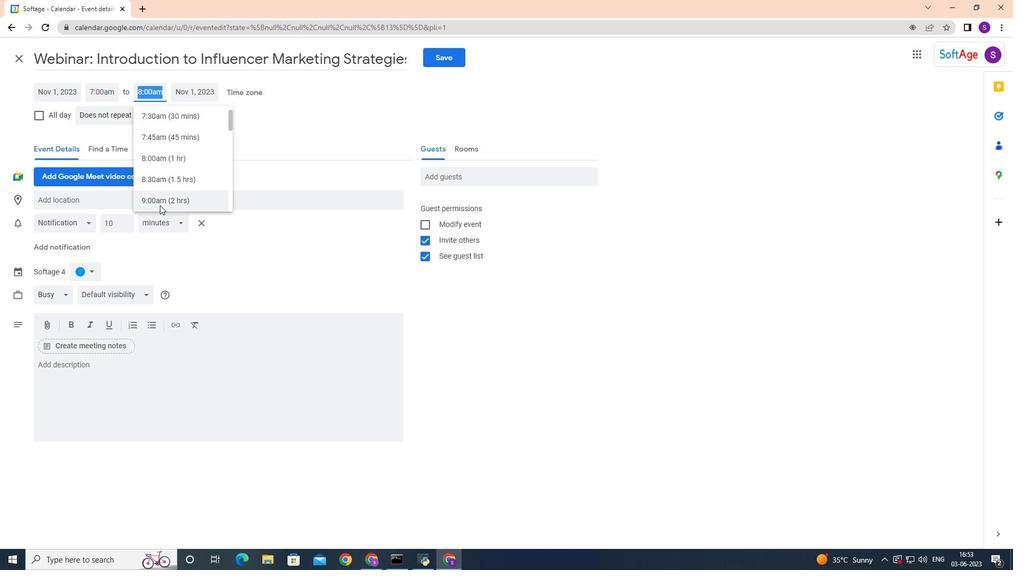 
Action: Mouse pressed left at (160, 200)
Screenshot: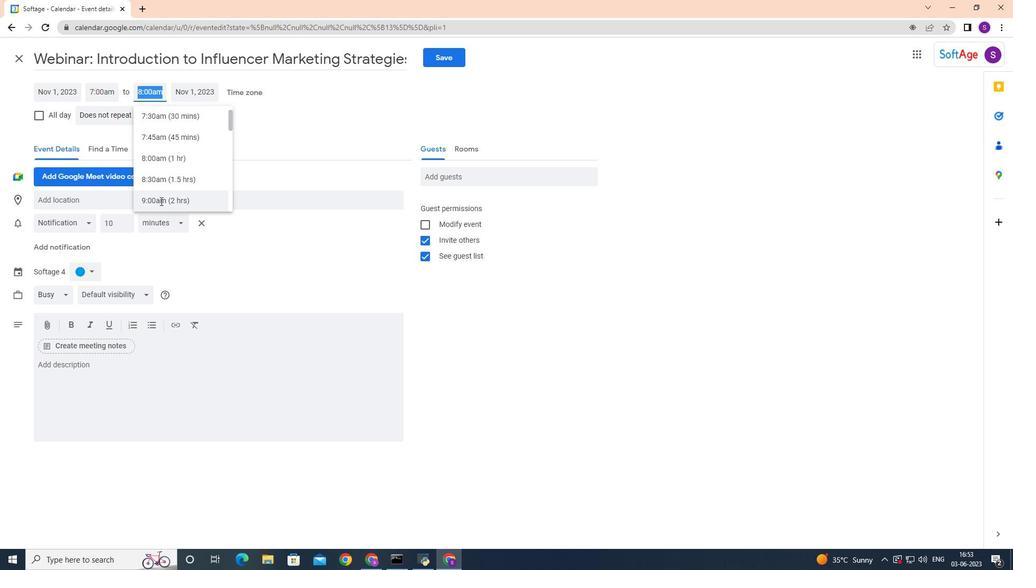 
Action: Mouse moved to (101, 372)
Screenshot: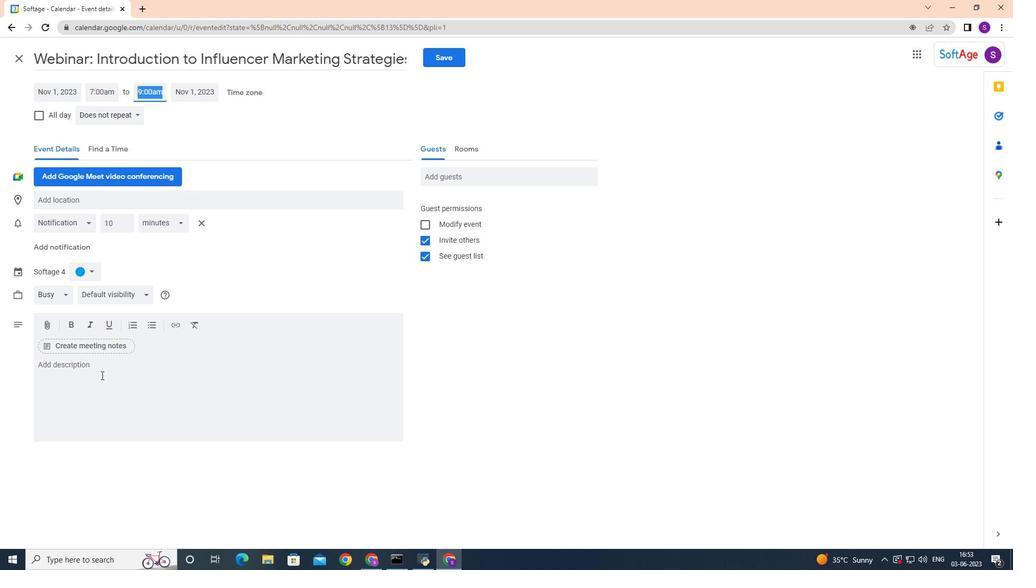 
Action: Mouse pressed left at (101, 372)
Screenshot: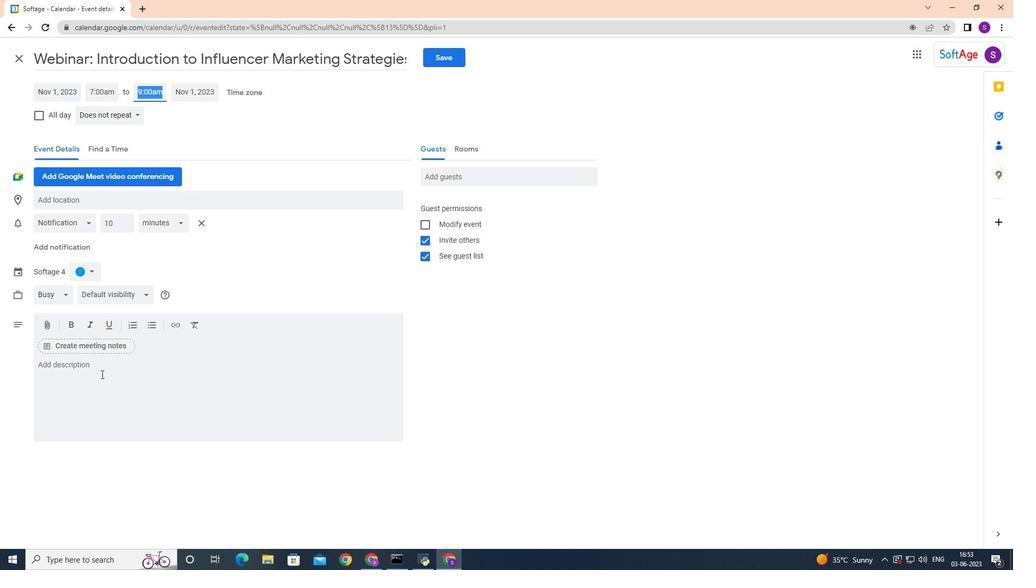 
Action: Key pressed <Key.shift>During<Key.space>the<Key.space>meeting<Key.space><Key.backspace>,<Key.space>you<Key.space>will<Key.space>have<Key.space>the<Key.space>chance<Key.space>to<Key.space>present<Key.space>an<Key.space>overview<Key.space>p<Key.backspace>of<Key.space>your<Key.space>business<Key.space><Key.backspace>,<Key.space>highlighting<Key.space>key<Key.space>aspects<Key.space>such<Key.space>as<Key.space>your<Key.space>product<Key.space>or<Key.space>service<Key.space><Key.backspace>,<Key.space>target<Key.space>market,<Key.space>competitivr<Key.backspace>e<Key.space>advantage,<Key.space>and<Key.space>growth<Key.space>potential<Key.space>this<Key.space>presentation<Key.space>should<Key.space>provide<Key.space>a<Key.space>clear<Key.space>understanding<Key.space>of<Key.space>your<Key.space>businerss<Key.space>model<Key.space><Key.backspace><Key.backspace><Key.backspace><Key.backspace><Key.backspace><Key.backspace><Key.backspace><Key.backspace><Key.backspace><Key.backspace><Key.backspace>ess<Key.space>model<Key.space>and<Key.space>value<Key.space>proposition<Key.space><Key.backspace>,<Key.space>captivating<Key.space>the<Key.space>interest<Key.space>of<Key.space>the<Key.space>potential<Key.space>invr<Key.backspace>estor.<Key.space>
Screenshot: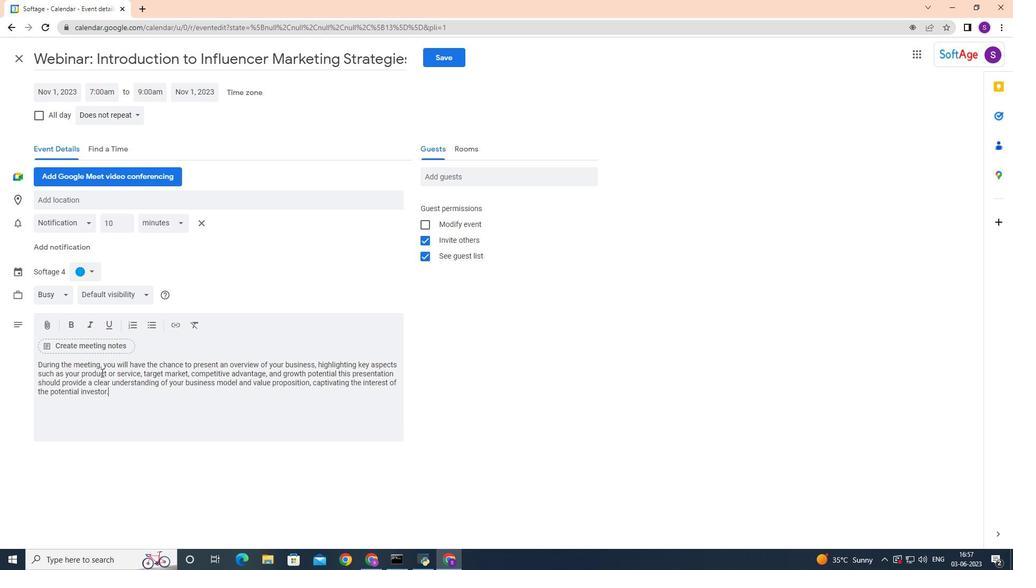 
Action: Mouse moved to (93, 271)
Screenshot: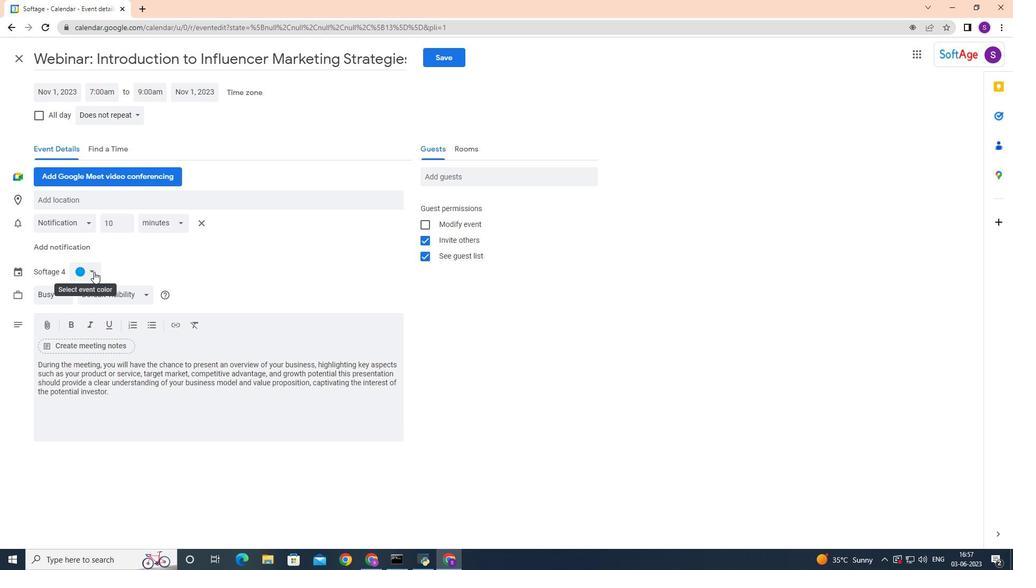 
Action: Mouse pressed left at (93, 271)
Screenshot: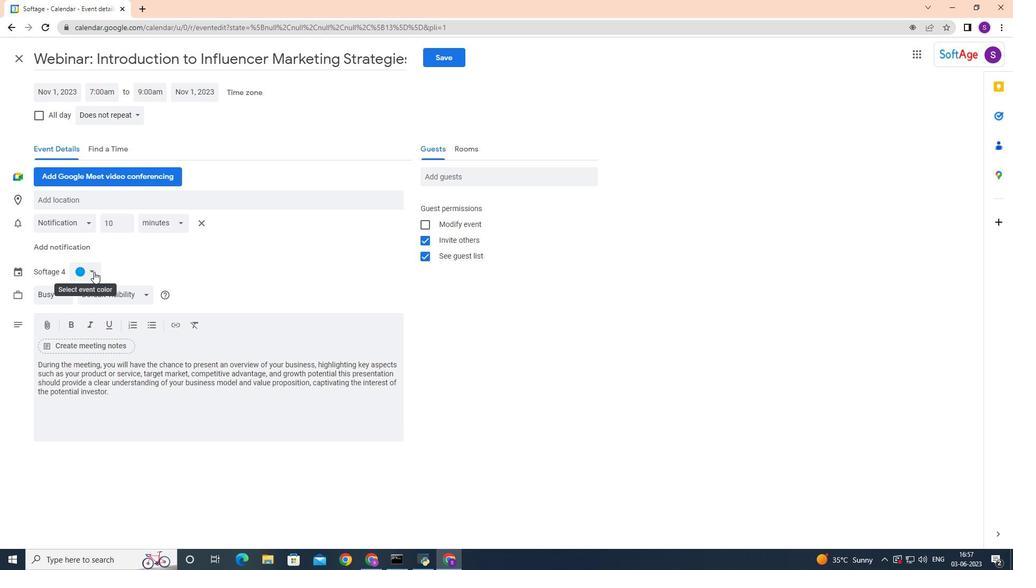 
Action: Mouse moved to (93, 268)
Screenshot: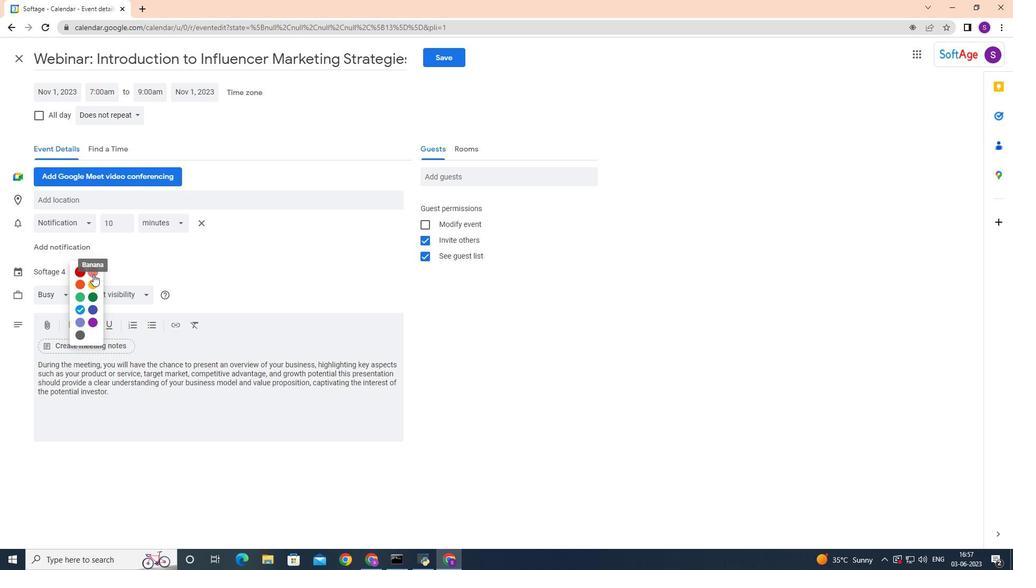 
Action: Mouse pressed left at (93, 268)
Screenshot: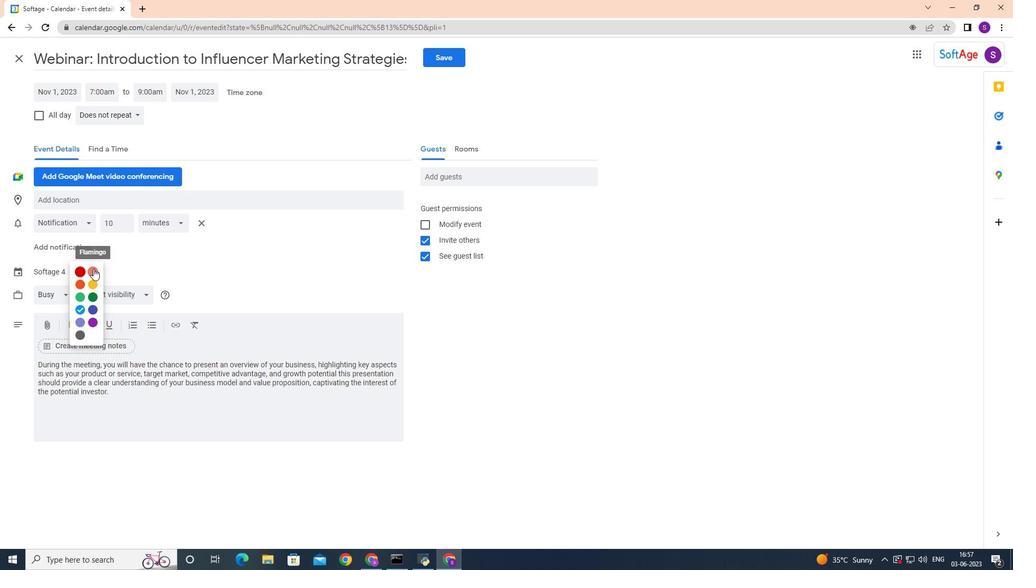 
Action: Mouse moved to (76, 193)
Screenshot: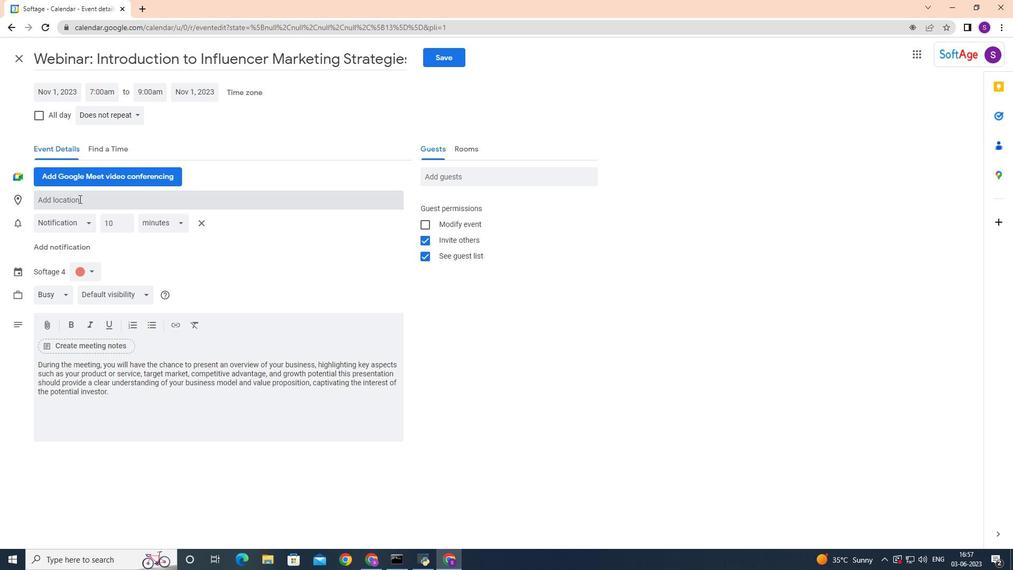 
Action: Mouse pressed left at (76, 193)
Screenshot: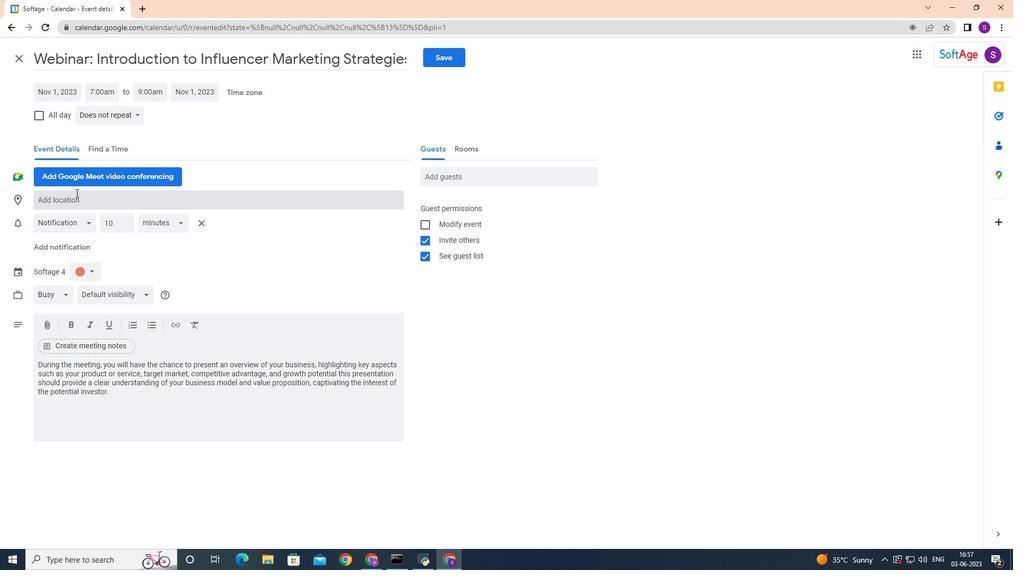 
Action: Mouse moved to (76, 194)
Screenshot: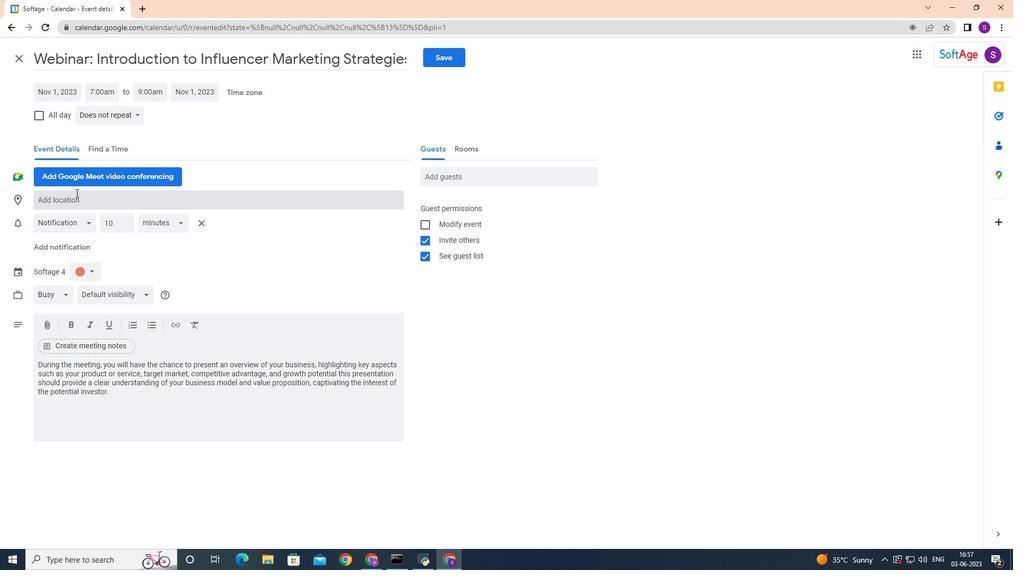 
Action: Key pressed <Key.shift>Tallinn,<Key.space><Key.shift>Estonia
Screenshot: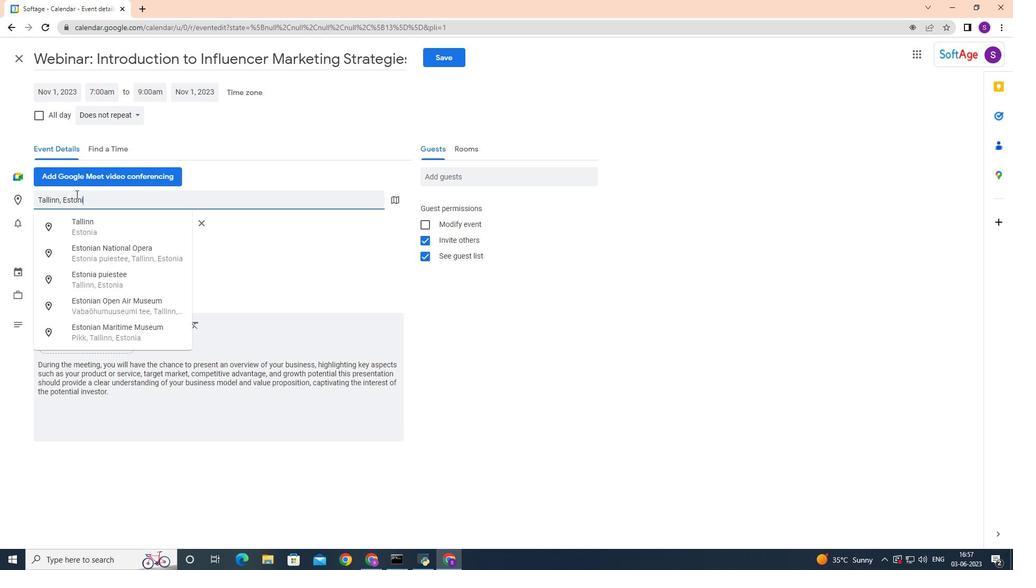
Action: Mouse moved to (436, 174)
Screenshot: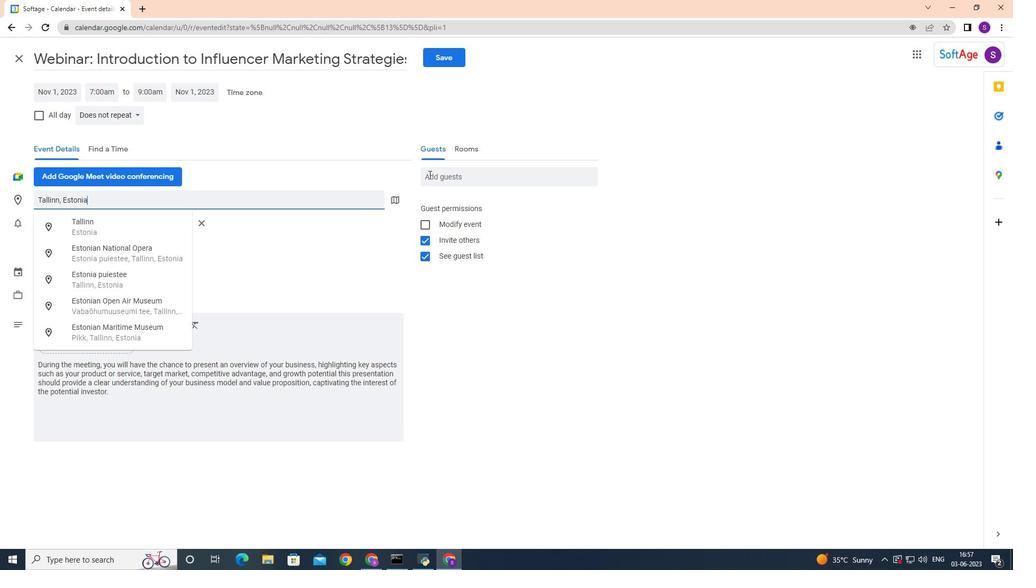
Action: Mouse pressed left at (436, 174)
Screenshot: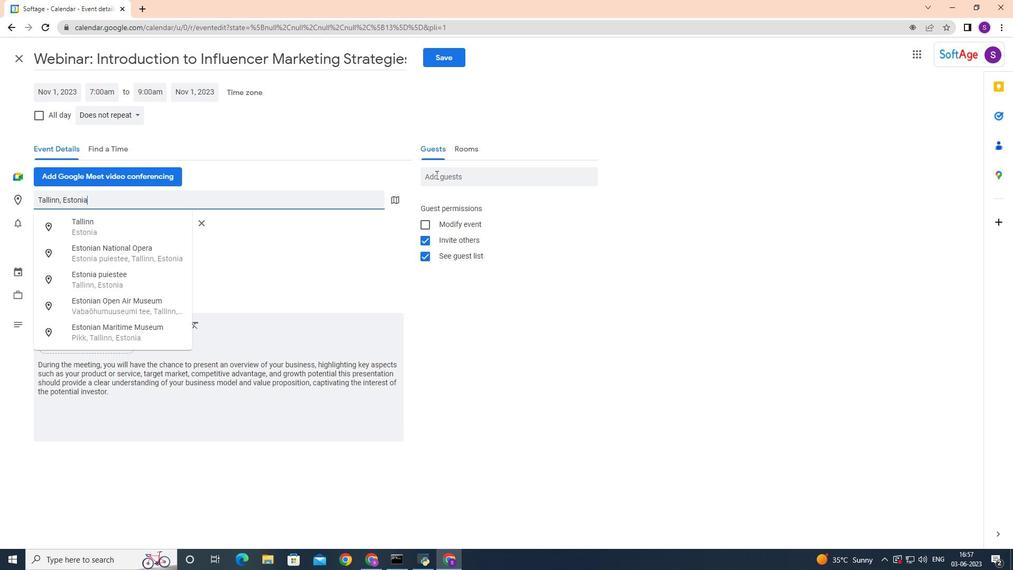 
Action: Key pressed softage.1
Screenshot: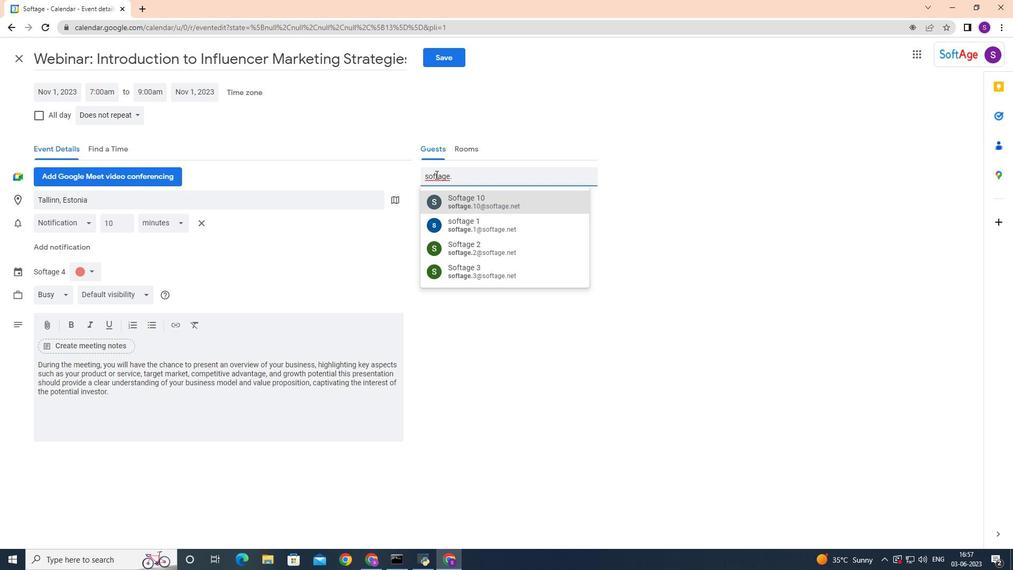 
Action: Mouse moved to (508, 229)
Screenshot: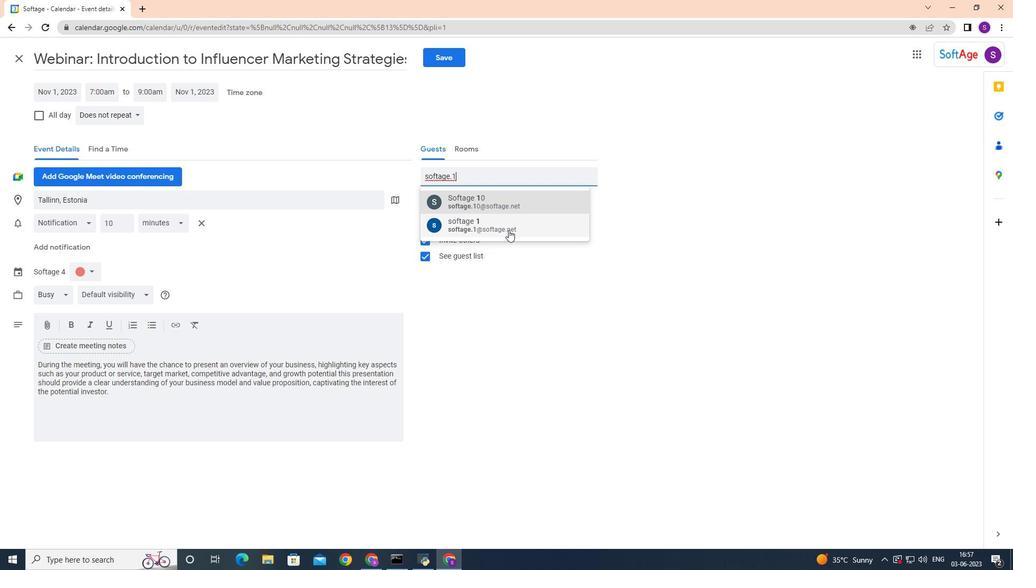 
Action: Mouse pressed left at (508, 229)
Screenshot: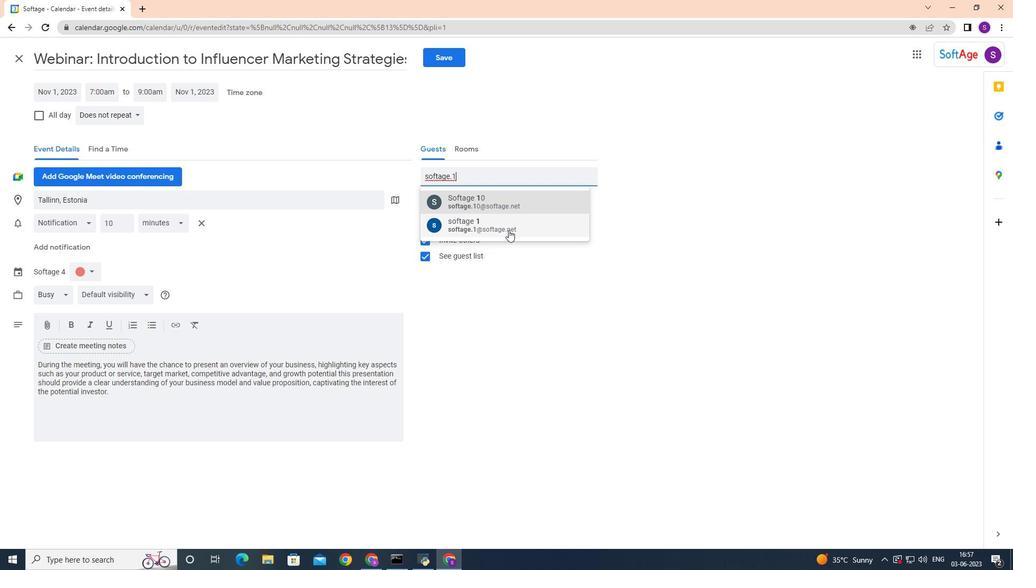 
Action: Mouse moved to (508, 229)
Screenshot: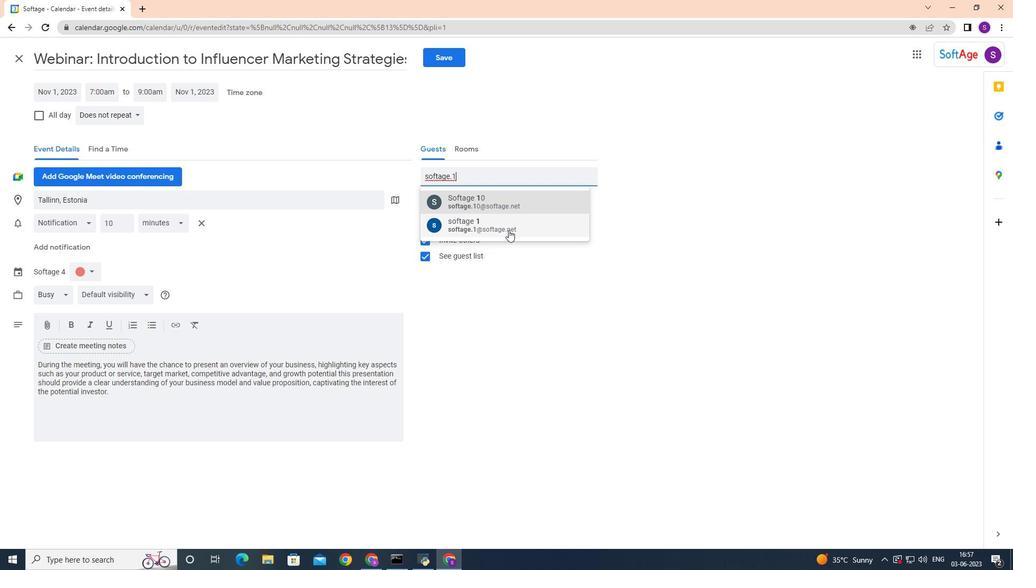 
Action: Key pressed softage.2
Screenshot: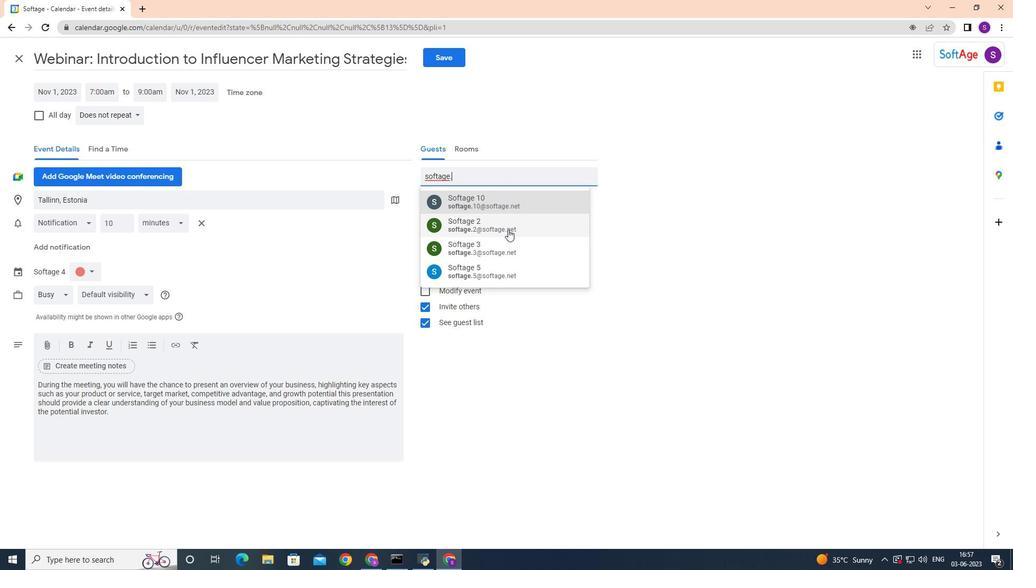 
Action: Mouse moved to (483, 199)
Screenshot: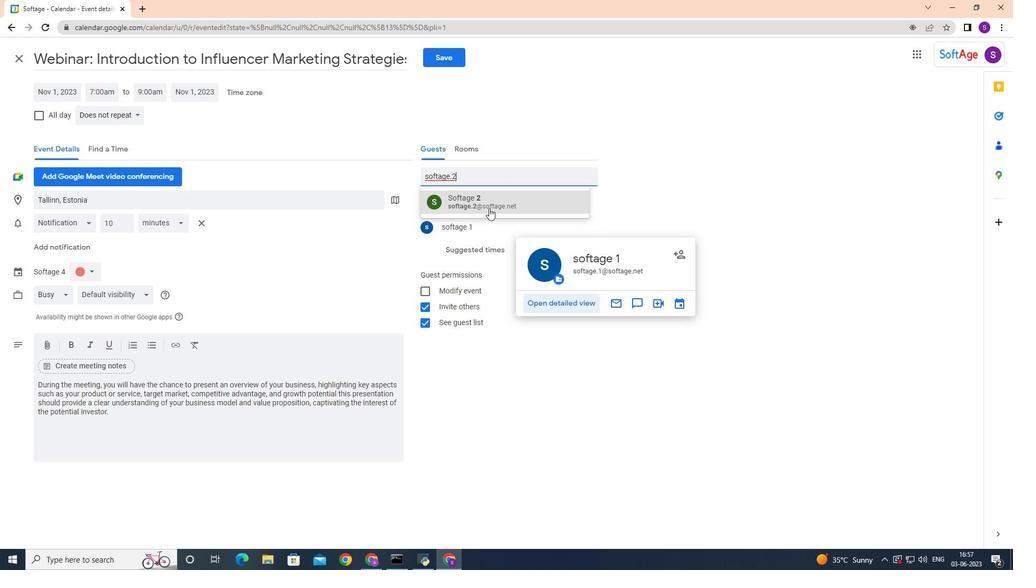 
Action: Mouse pressed left at (483, 199)
Screenshot: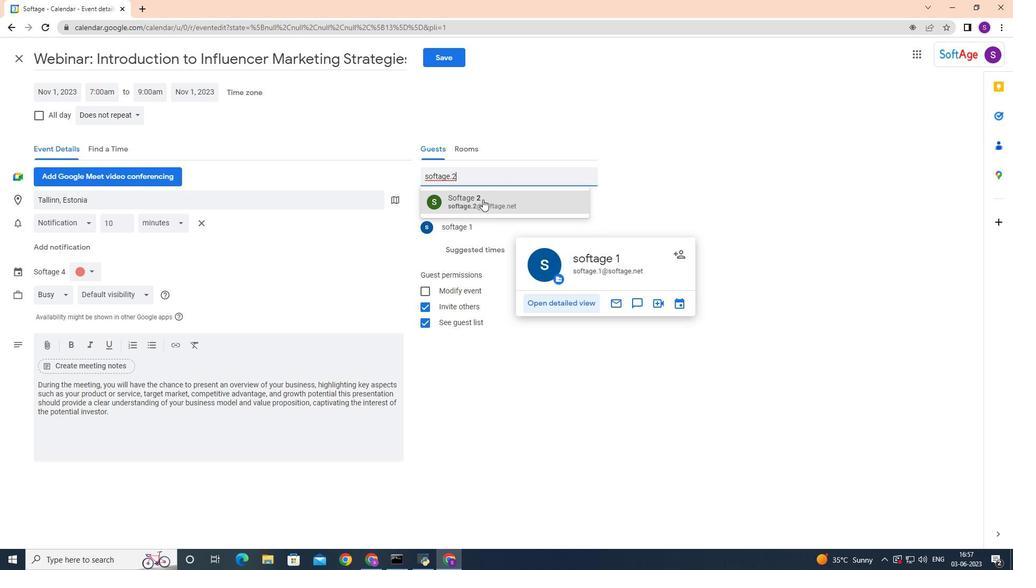 
Action: Mouse moved to (136, 110)
Screenshot: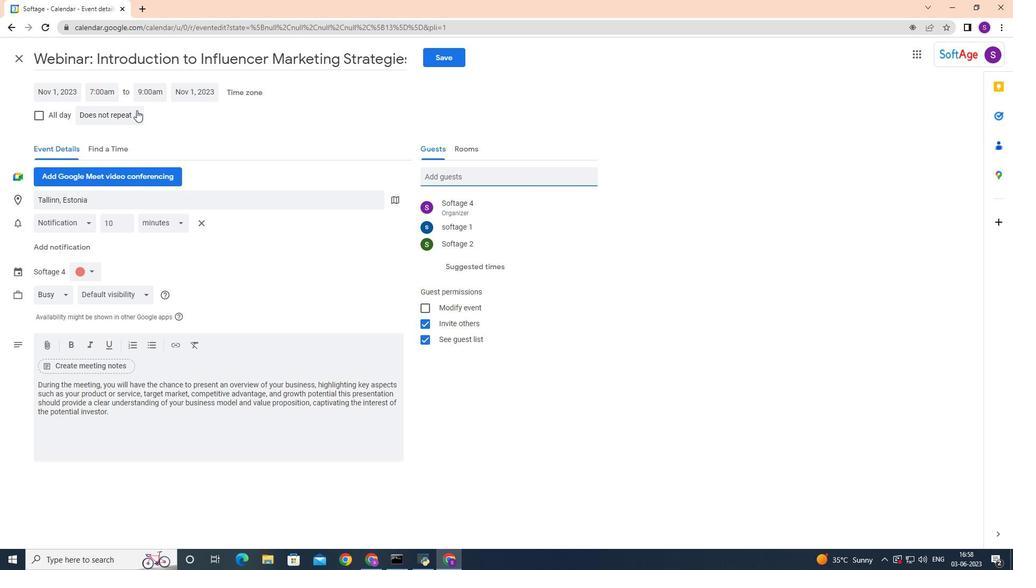 
Action: Mouse pressed left at (136, 110)
Screenshot: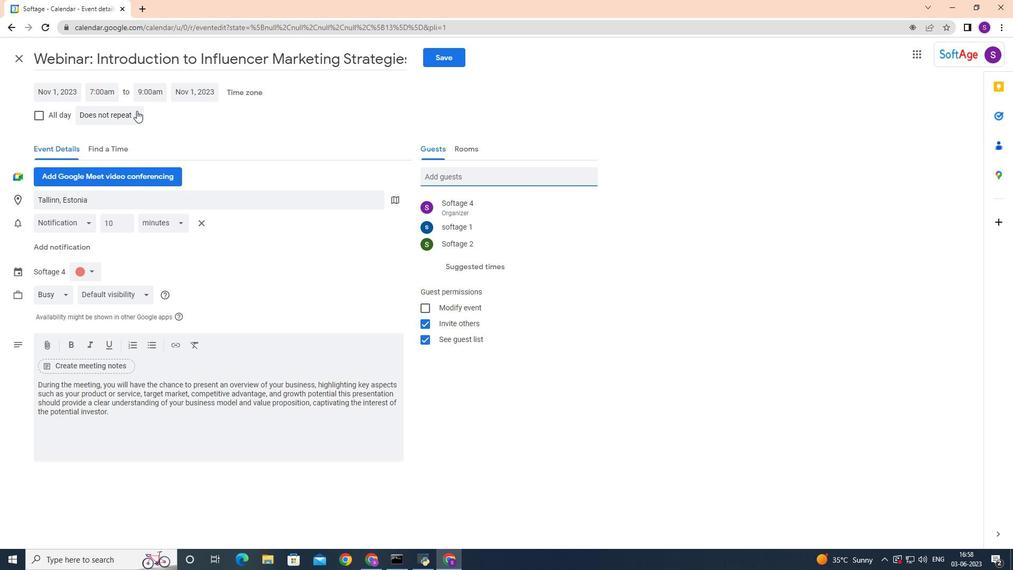 
Action: Mouse moved to (135, 114)
Screenshot: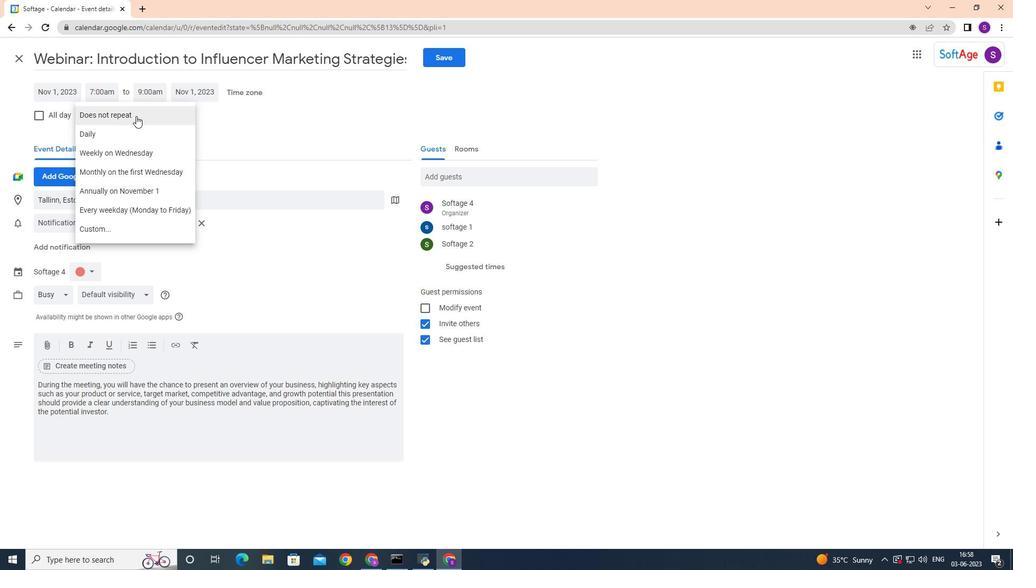 
Action: Mouse pressed left at (135, 114)
Screenshot: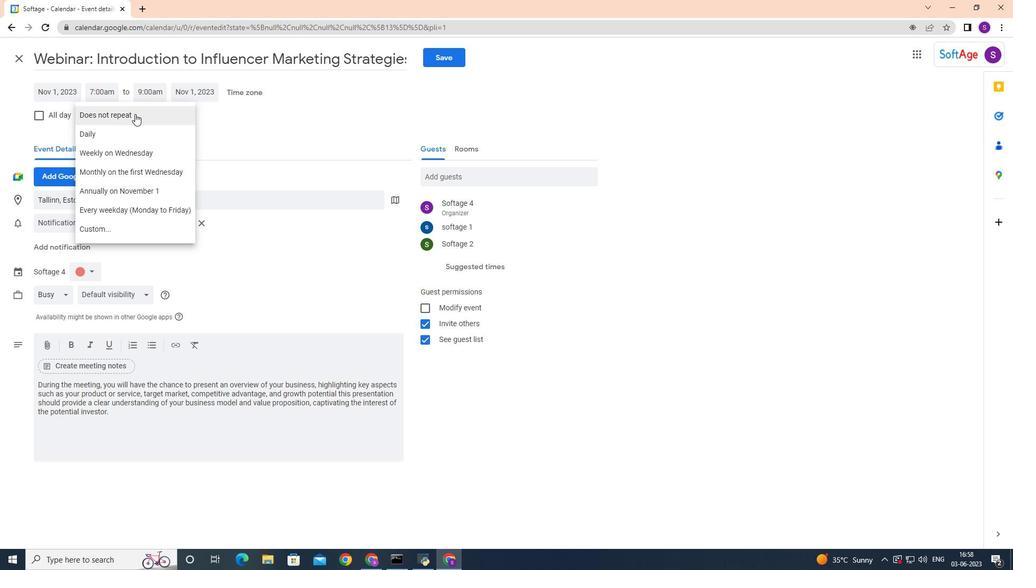 
Action: Mouse moved to (455, 60)
Screenshot: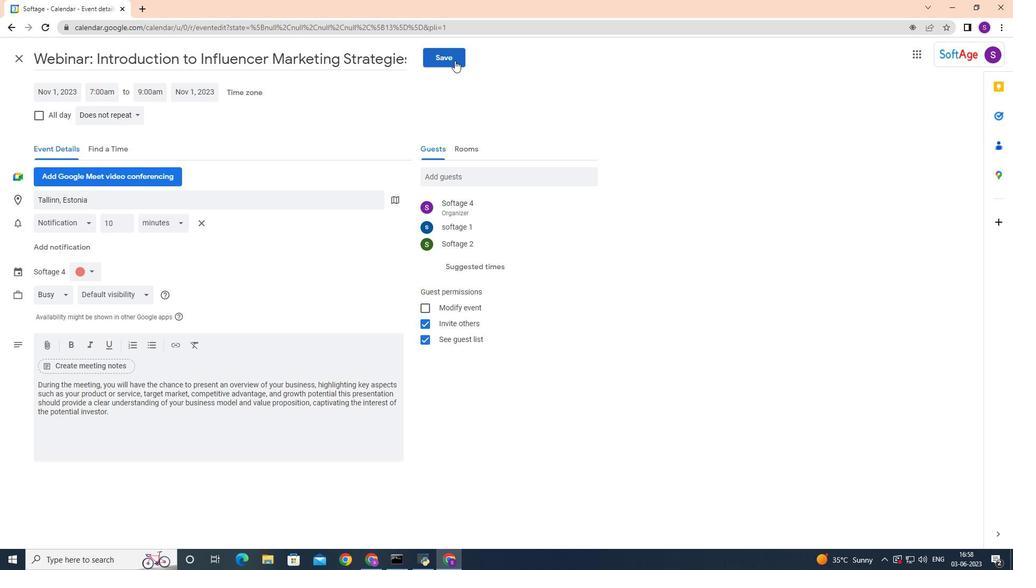 
Action: Mouse pressed left at (455, 60)
Screenshot: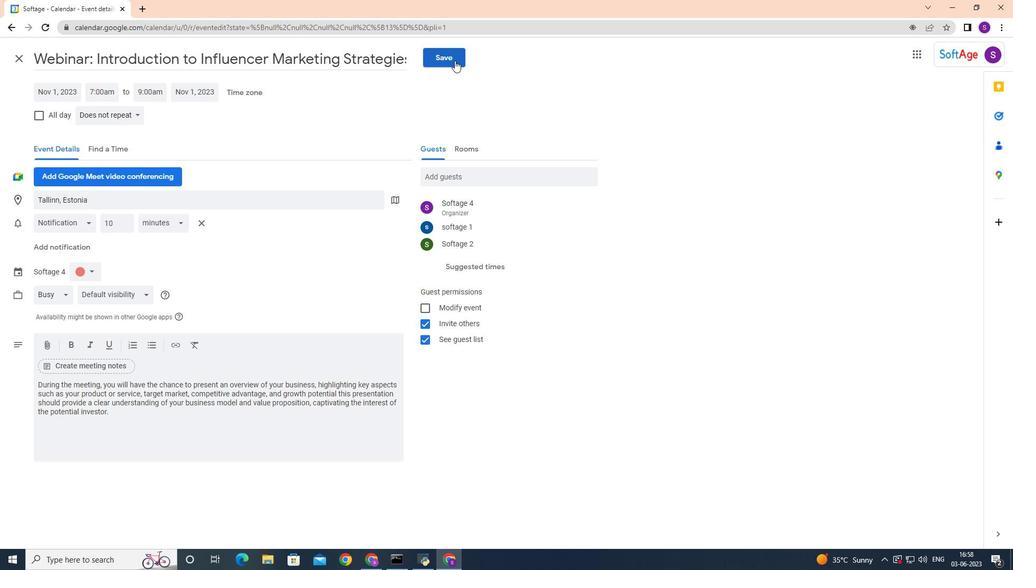 
Action: Mouse moved to (602, 317)
Screenshot: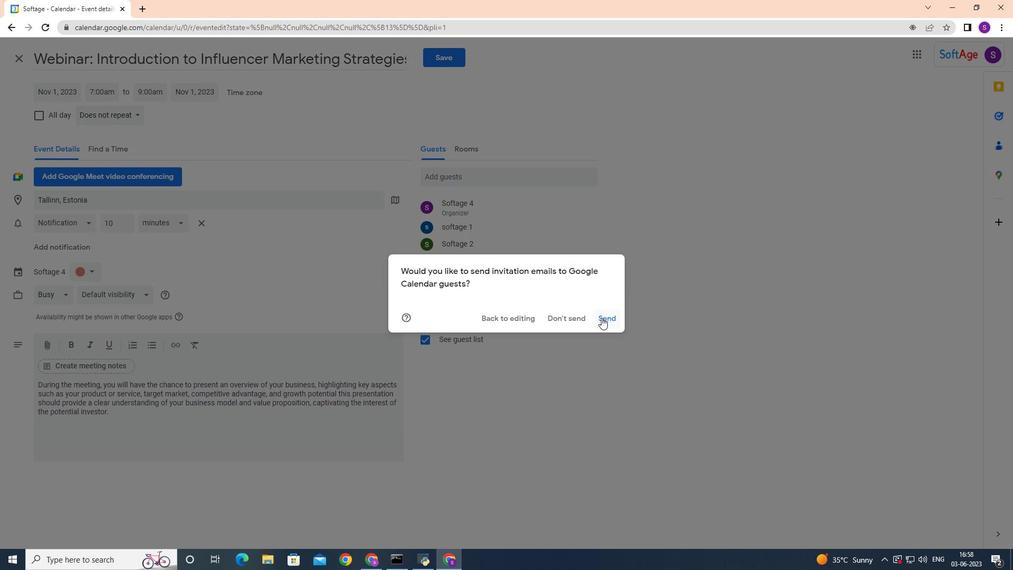 
Action: Mouse pressed left at (602, 317)
Screenshot: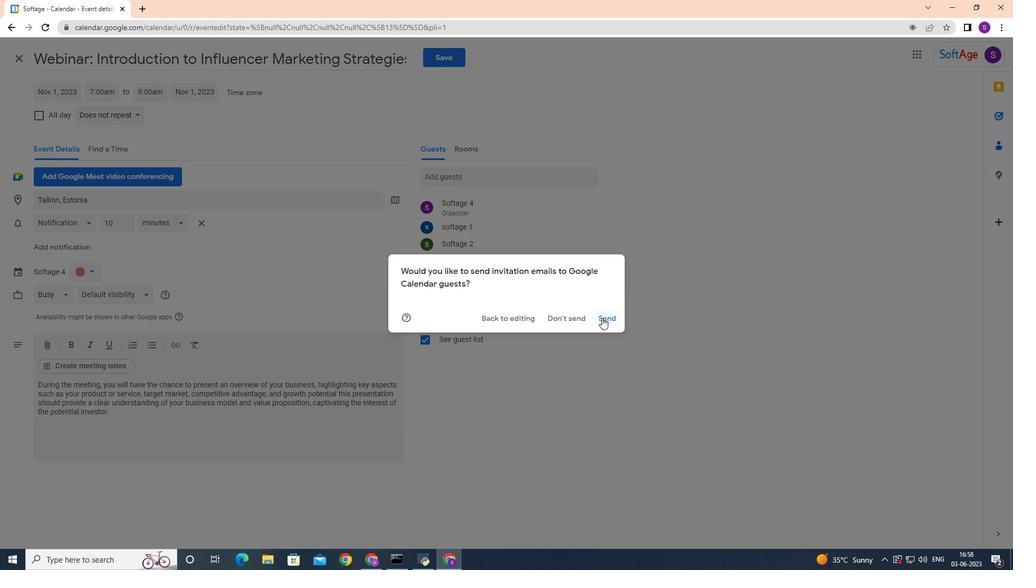 
Action: Mouse moved to (601, 316)
Screenshot: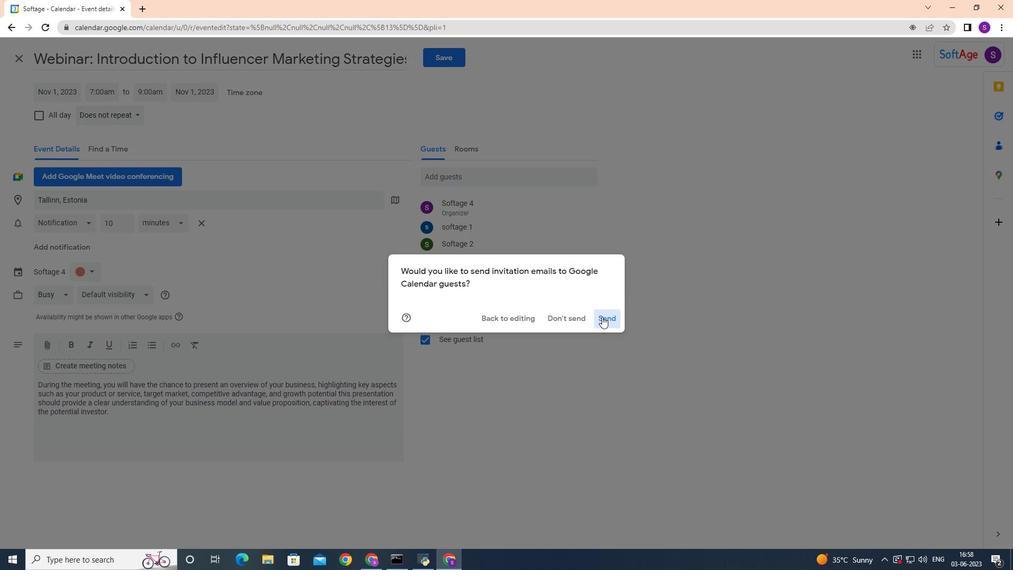 
